 Task: Open Card Marketing Conference Review in Board Business Intelligence and Analytics to Workspace Business Loans and add a team member Softage.4@softage.net, a label Orange, a checklist Student Success, an attachment from Trello, a color Orange and finally, add a card description 'Conduct customer research for new marketing messaging and branding' and a comment 'Let us celebrate our progress and keep pushing forward as this task is an important milestone in our project.'. Add a start date 'Jan 08, 1900' with a due date 'Jan 15, 1900'
Action: Mouse moved to (104, 322)
Screenshot: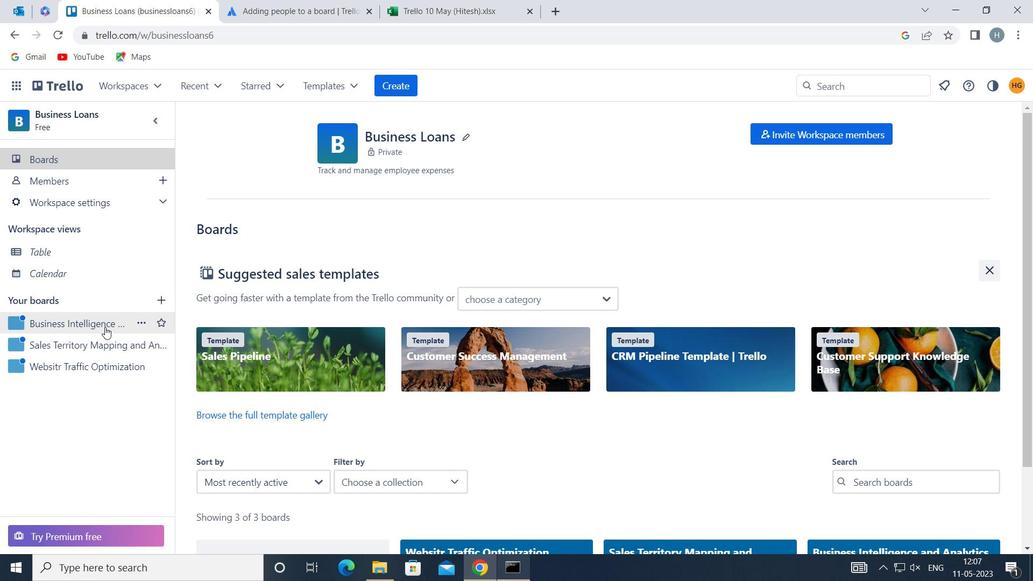 
Action: Mouse pressed left at (104, 322)
Screenshot: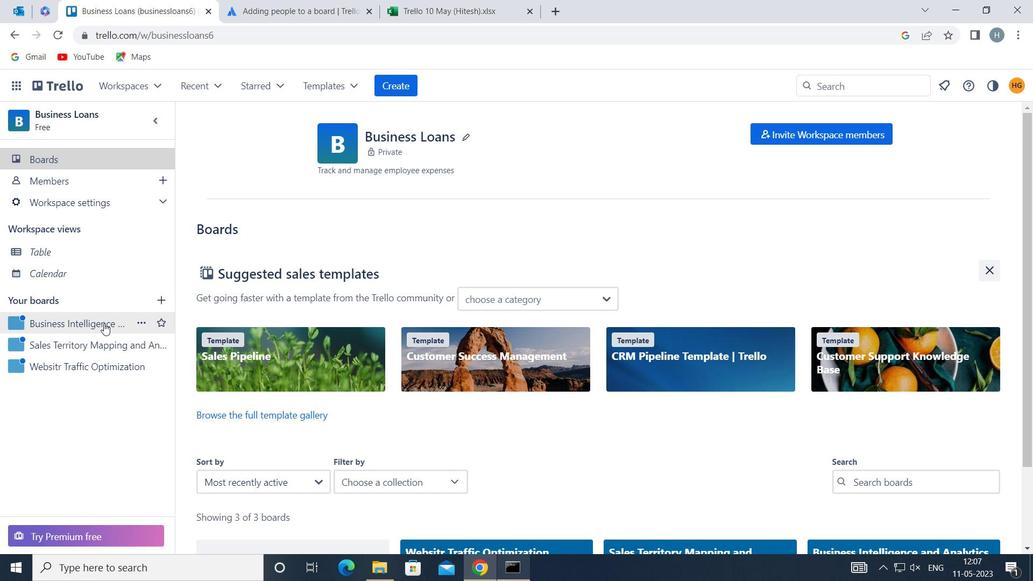 
Action: Mouse moved to (613, 192)
Screenshot: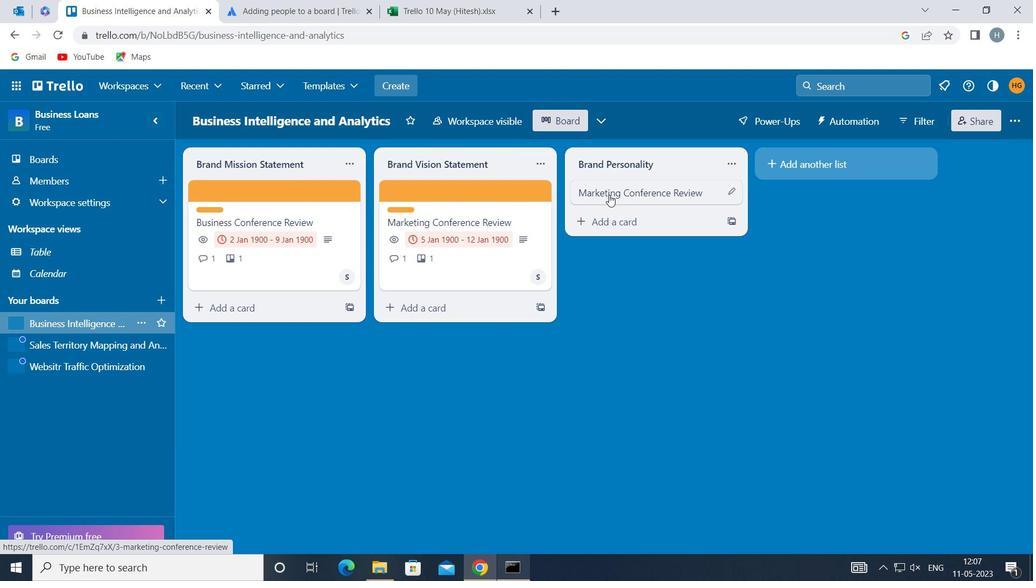 
Action: Mouse pressed left at (613, 192)
Screenshot: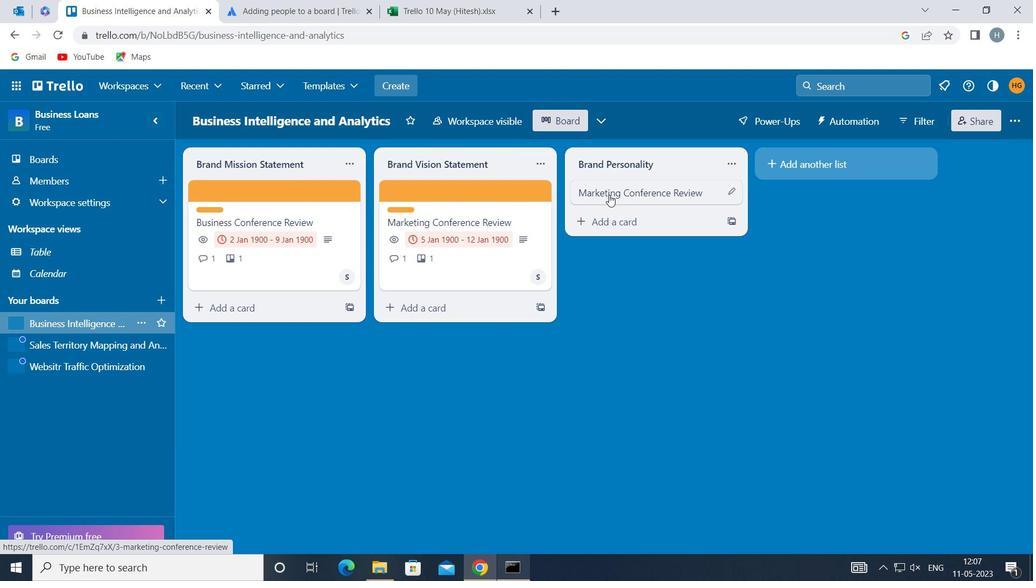 
Action: Mouse moved to (691, 236)
Screenshot: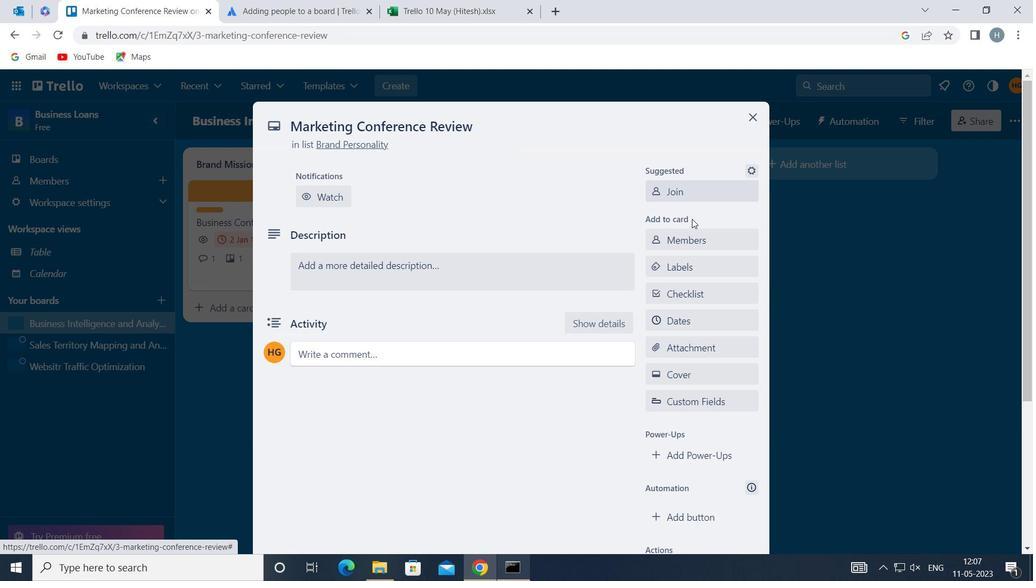 
Action: Mouse pressed left at (691, 236)
Screenshot: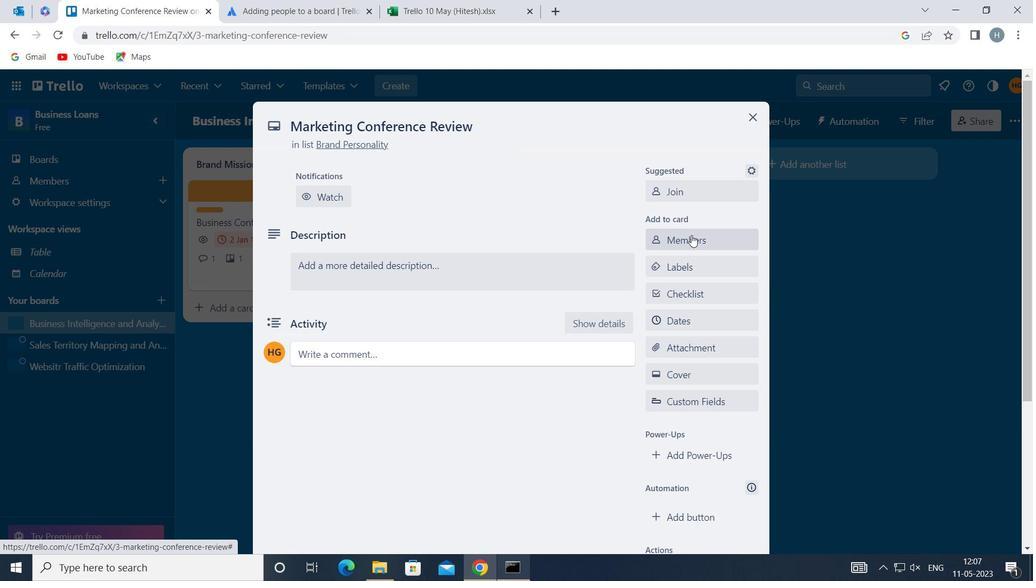 
Action: Key pressed softage
Screenshot: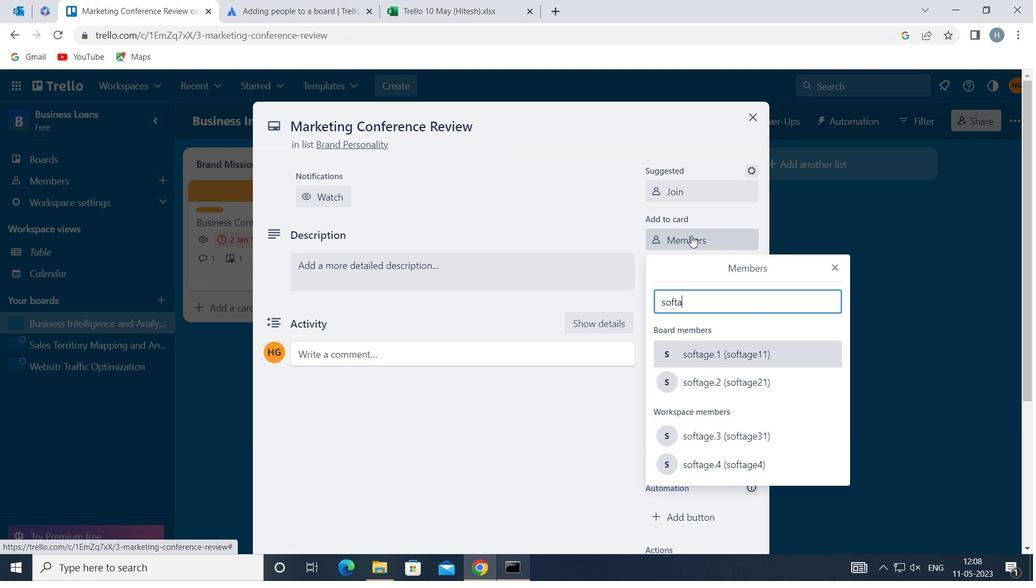 
Action: Mouse moved to (710, 460)
Screenshot: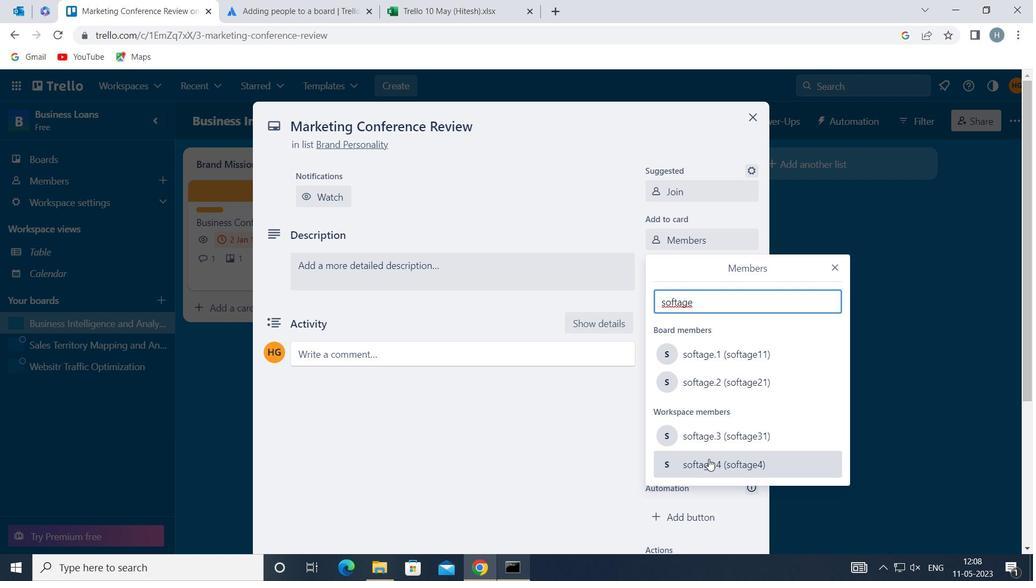
Action: Mouse pressed left at (710, 460)
Screenshot: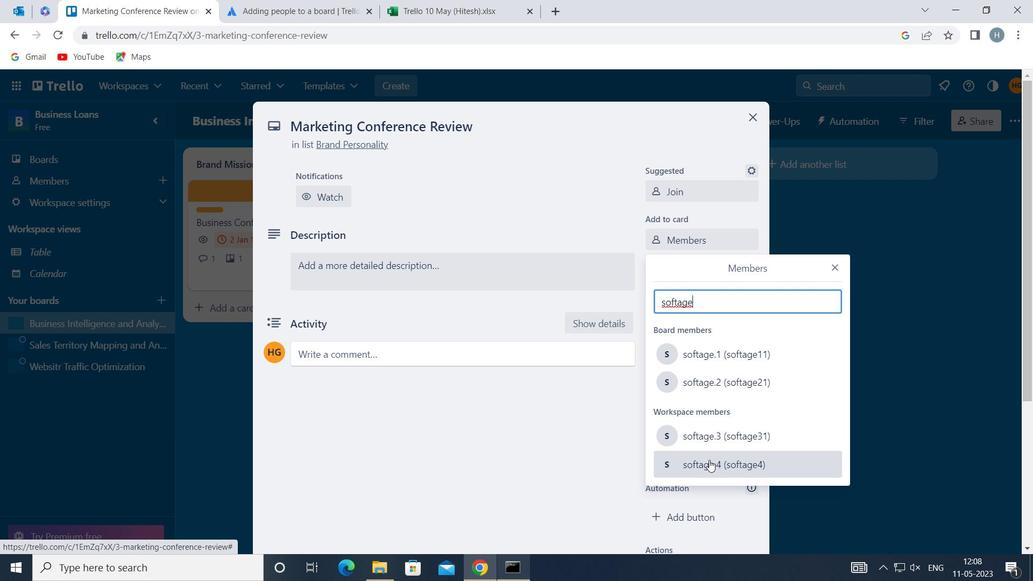 
Action: Mouse moved to (837, 264)
Screenshot: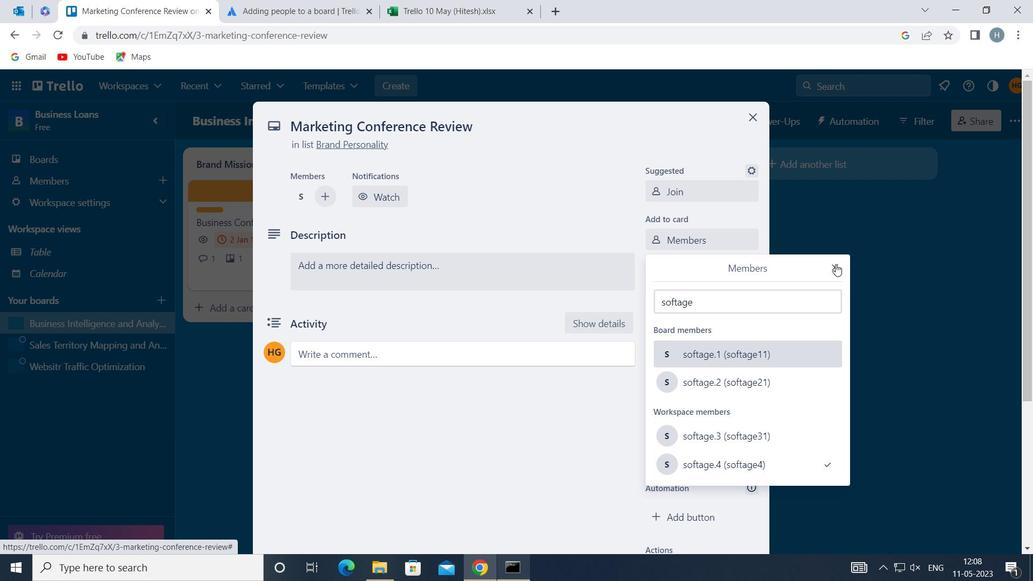 
Action: Mouse pressed left at (837, 264)
Screenshot: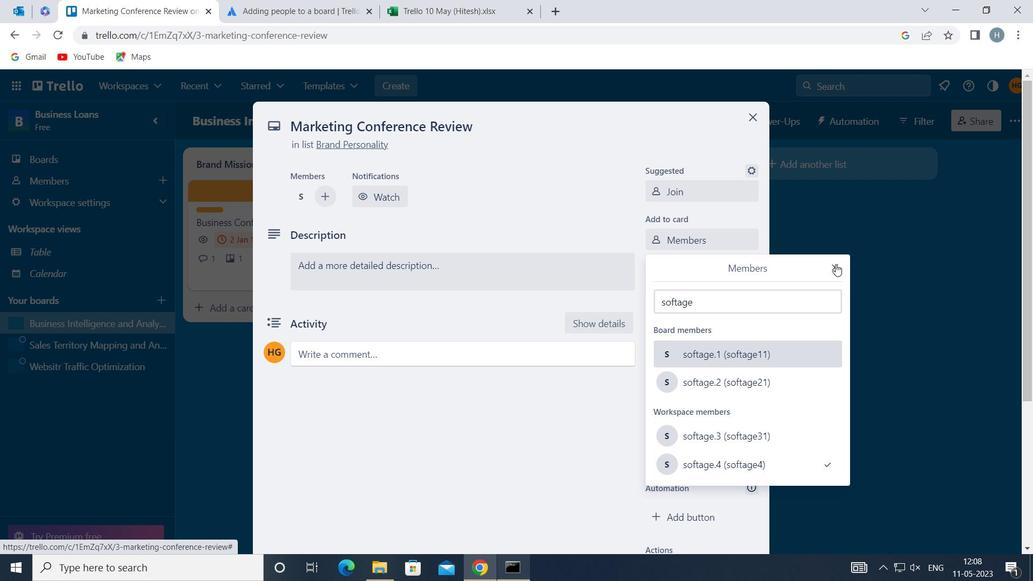 
Action: Mouse moved to (730, 264)
Screenshot: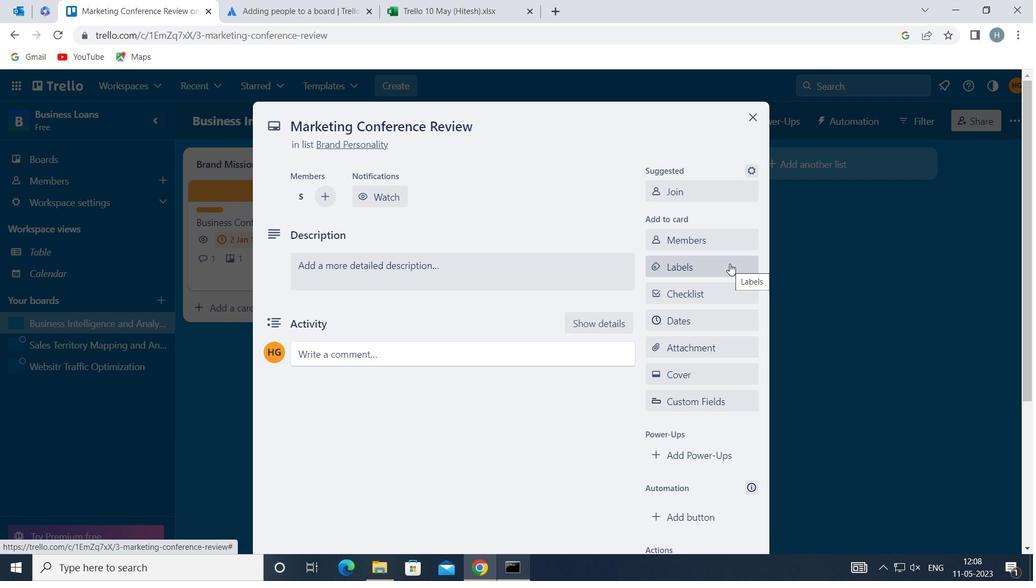 
Action: Mouse pressed left at (730, 264)
Screenshot: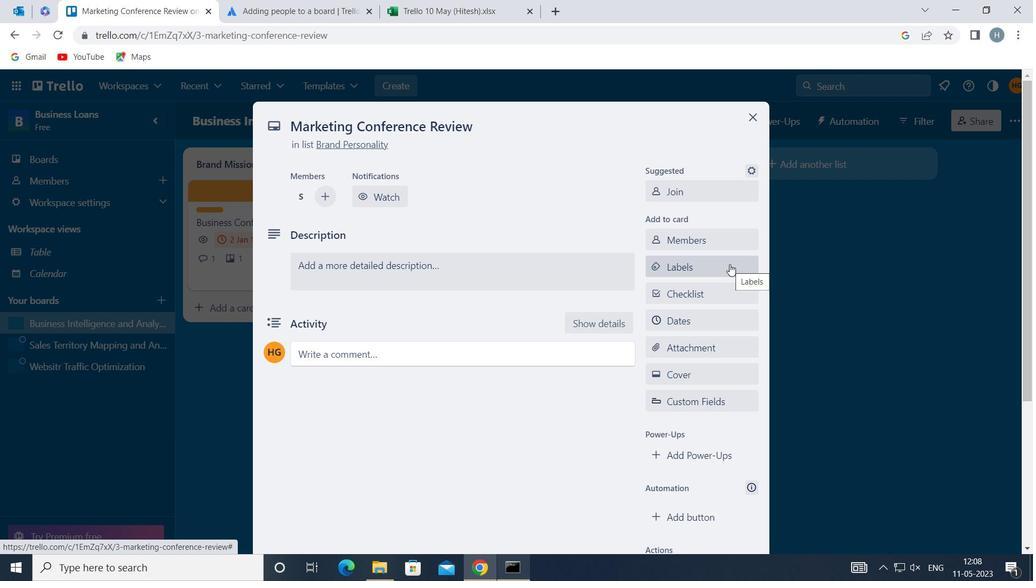 
Action: Mouse moved to (728, 249)
Screenshot: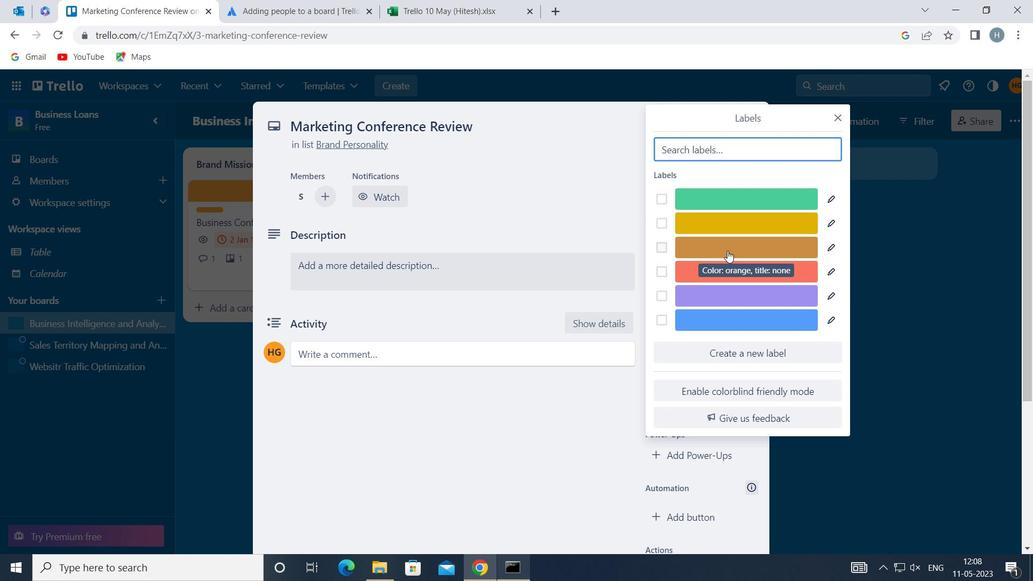
Action: Mouse pressed left at (728, 249)
Screenshot: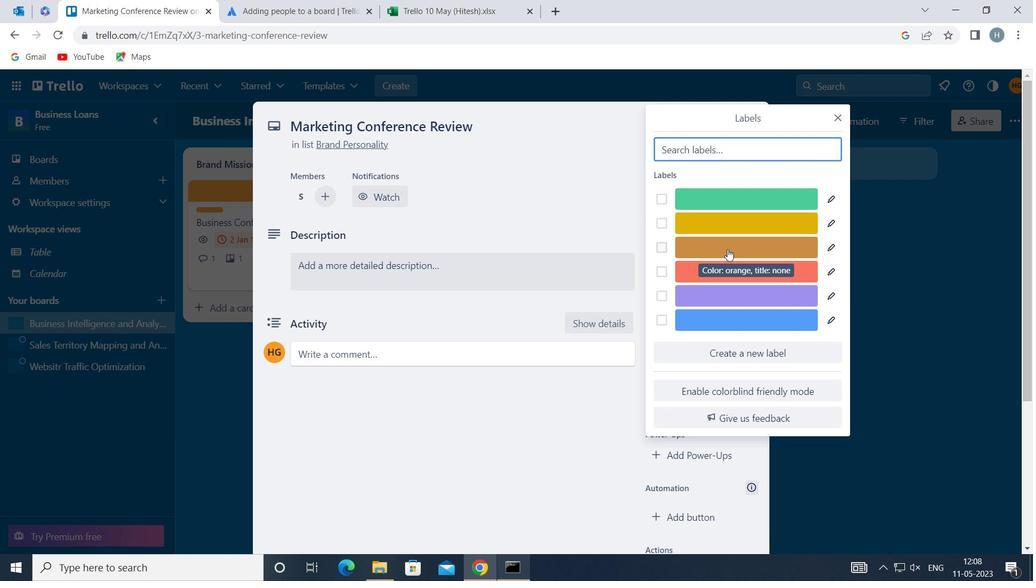 
Action: Mouse moved to (840, 117)
Screenshot: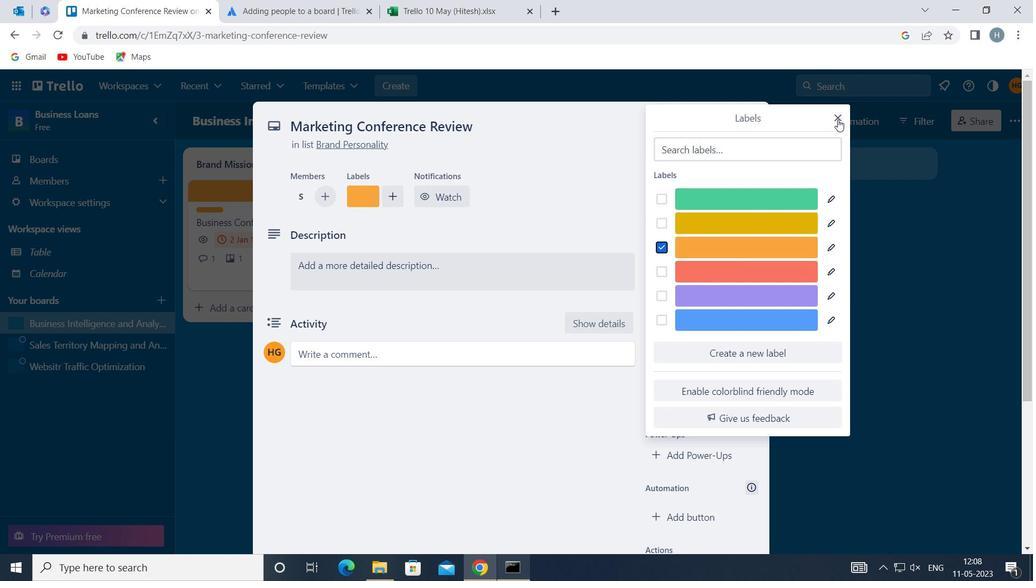 
Action: Mouse pressed left at (840, 117)
Screenshot: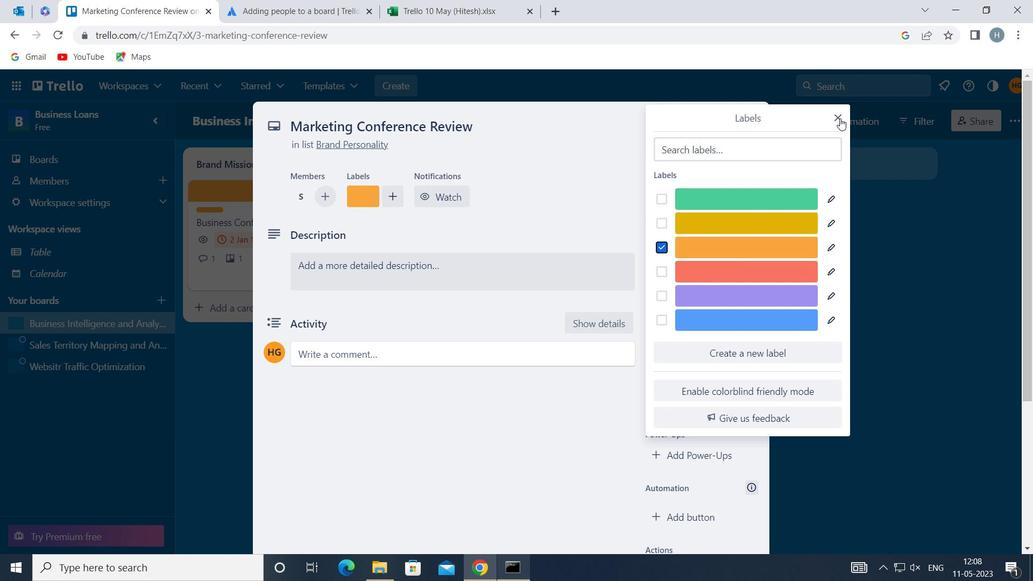 
Action: Mouse moved to (709, 293)
Screenshot: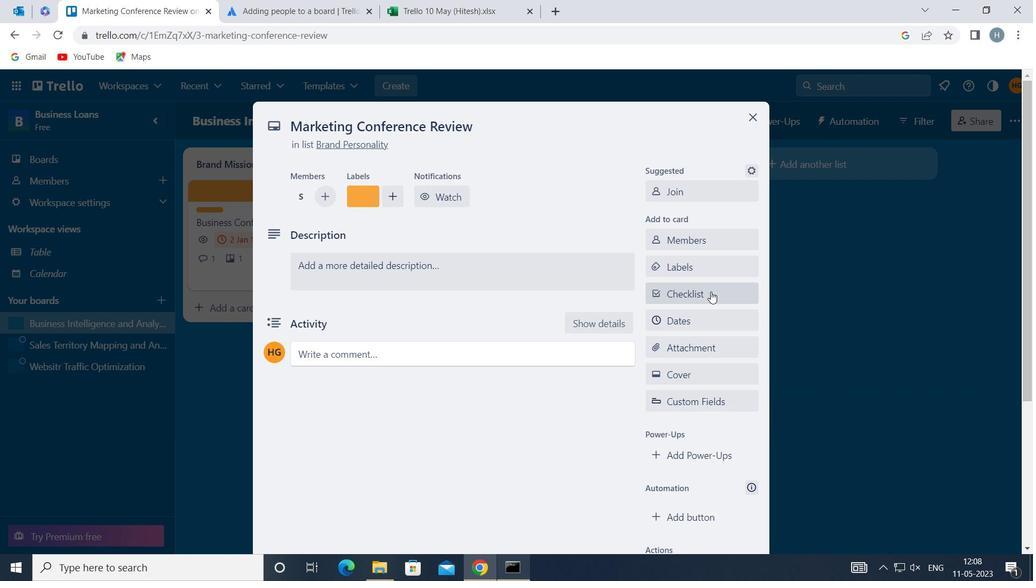 
Action: Mouse pressed left at (709, 293)
Screenshot: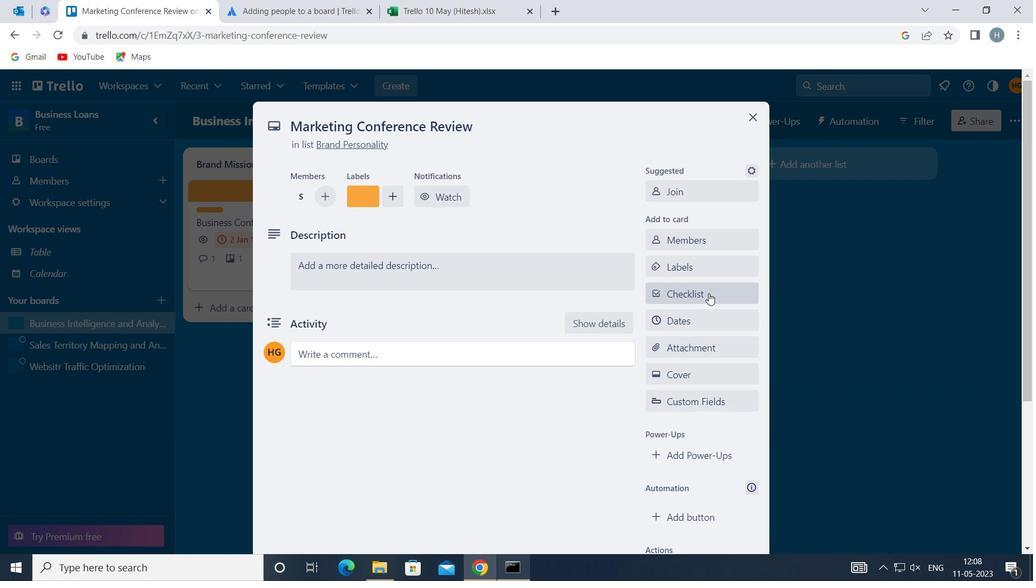 
Action: Key pressed <Key.shift>STU
Screenshot: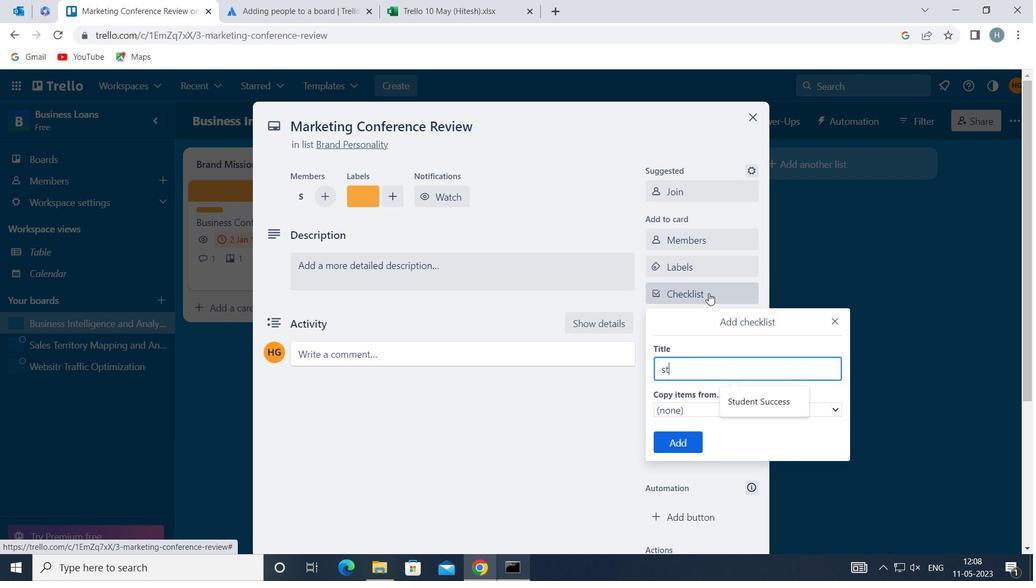 
Action: Mouse moved to (739, 407)
Screenshot: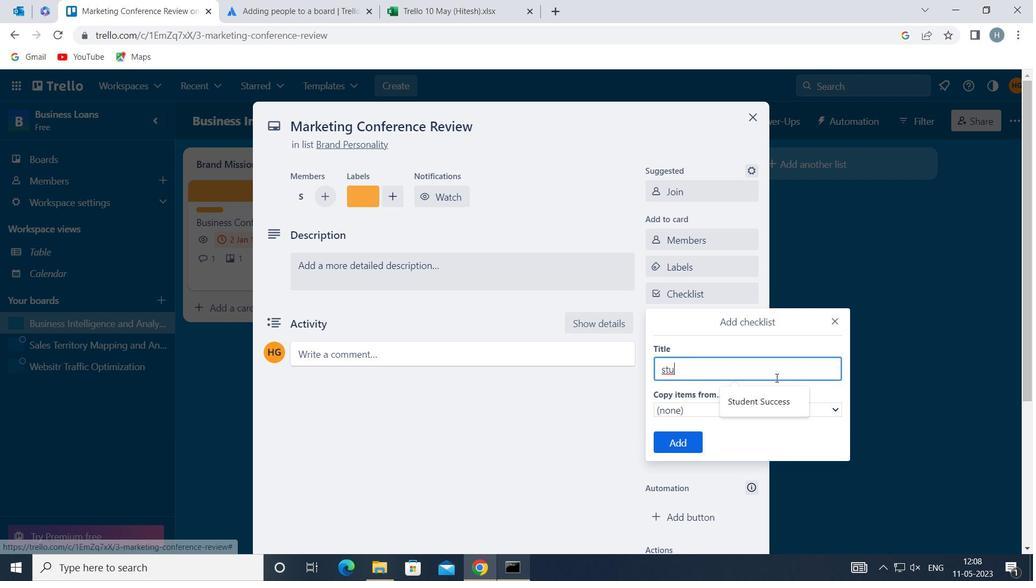 
Action: Mouse pressed left at (739, 407)
Screenshot: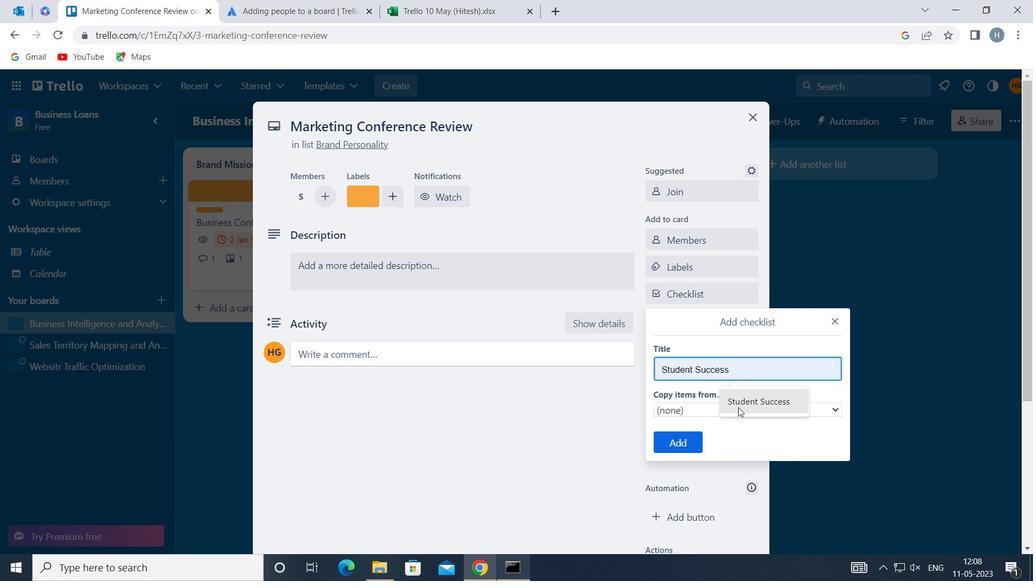 
Action: Mouse moved to (666, 442)
Screenshot: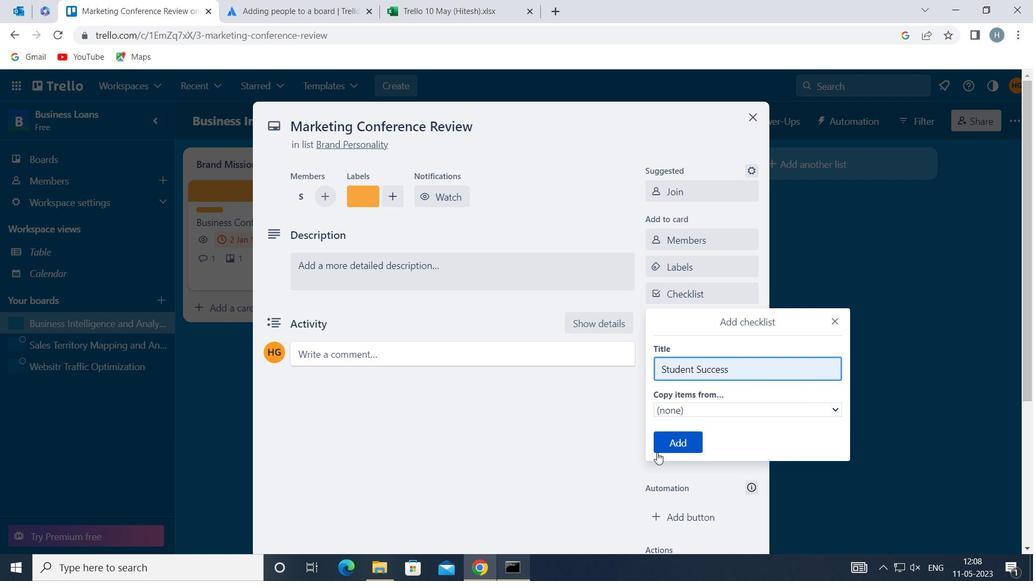 
Action: Mouse pressed left at (666, 442)
Screenshot: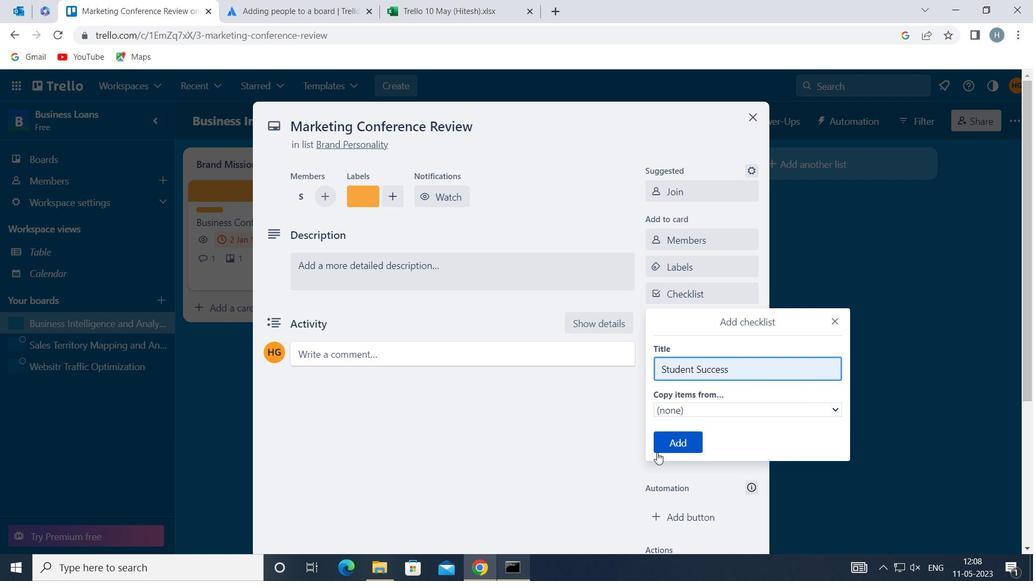 
Action: Mouse moved to (711, 343)
Screenshot: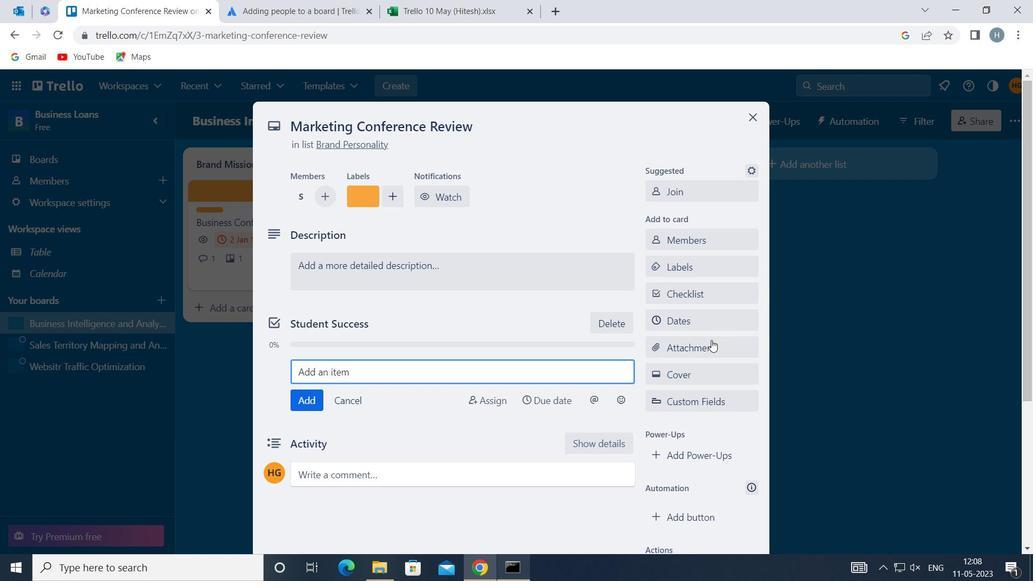 
Action: Mouse pressed left at (711, 343)
Screenshot: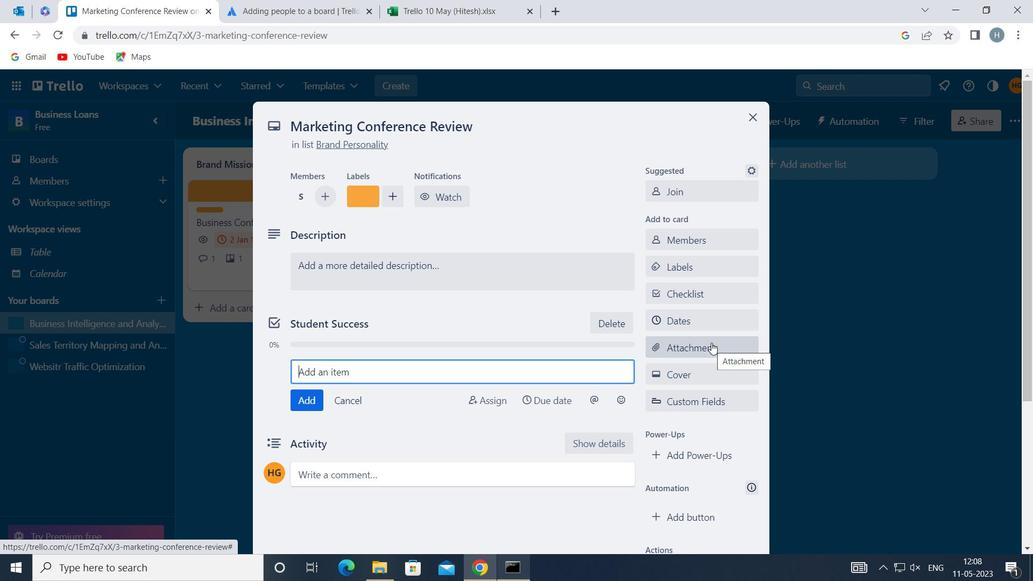 
Action: Mouse moved to (703, 165)
Screenshot: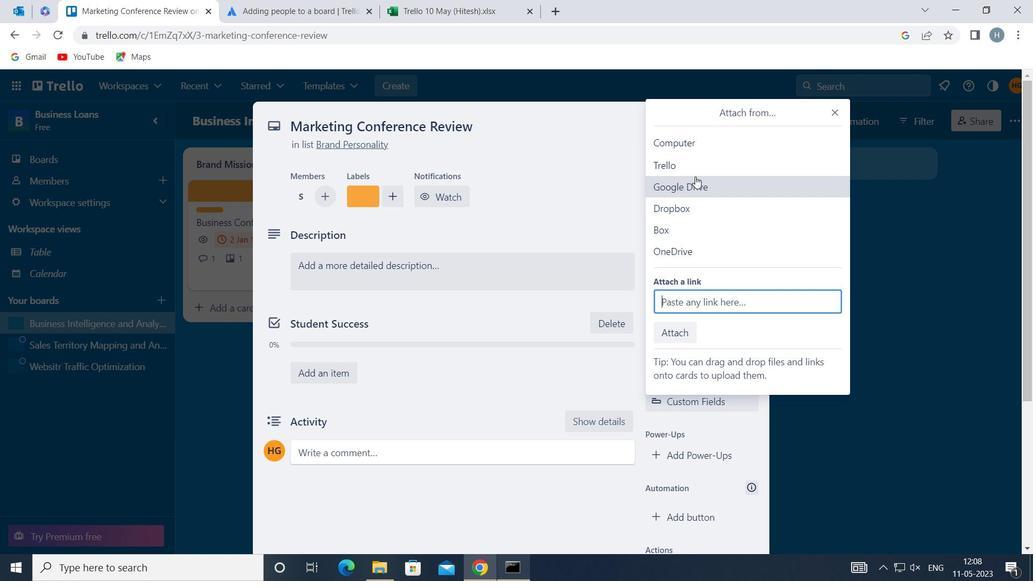 
Action: Mouse pressed left at (703, 165)
Screenshot: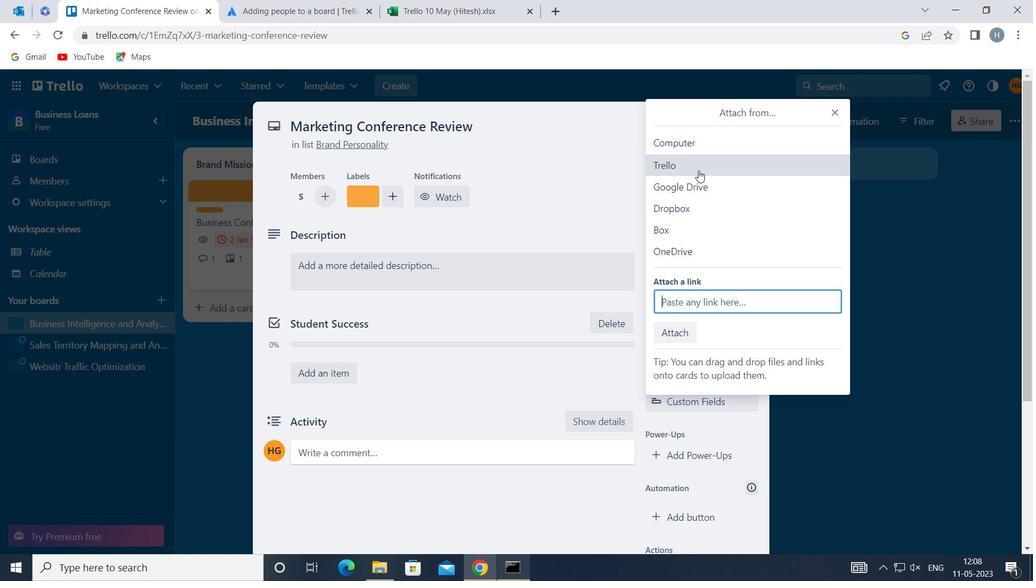 
Action: Mouse moved to (717, 240)
Screenshot: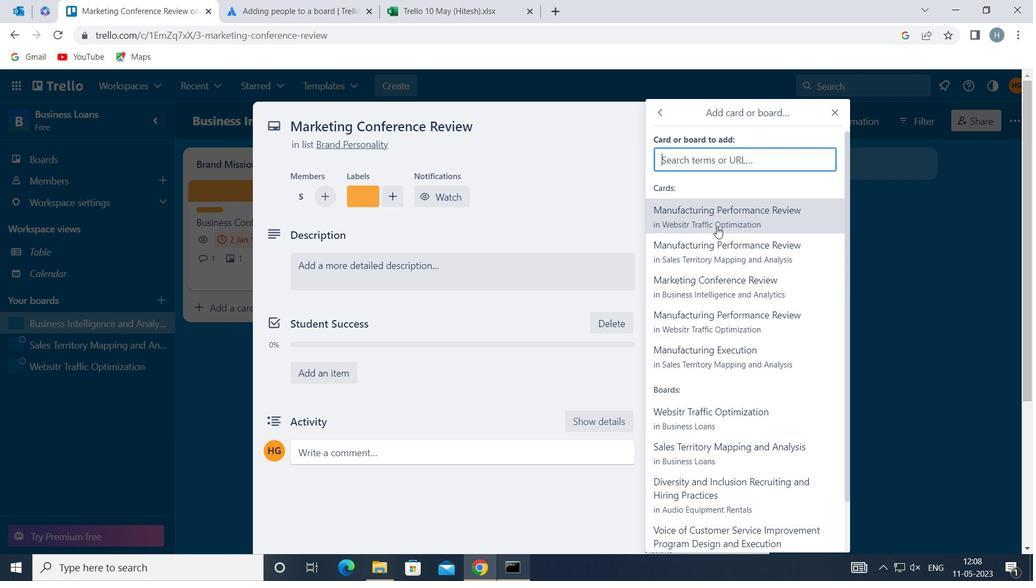
Action: Mouse pressed left at (717, 240)
Screenshot: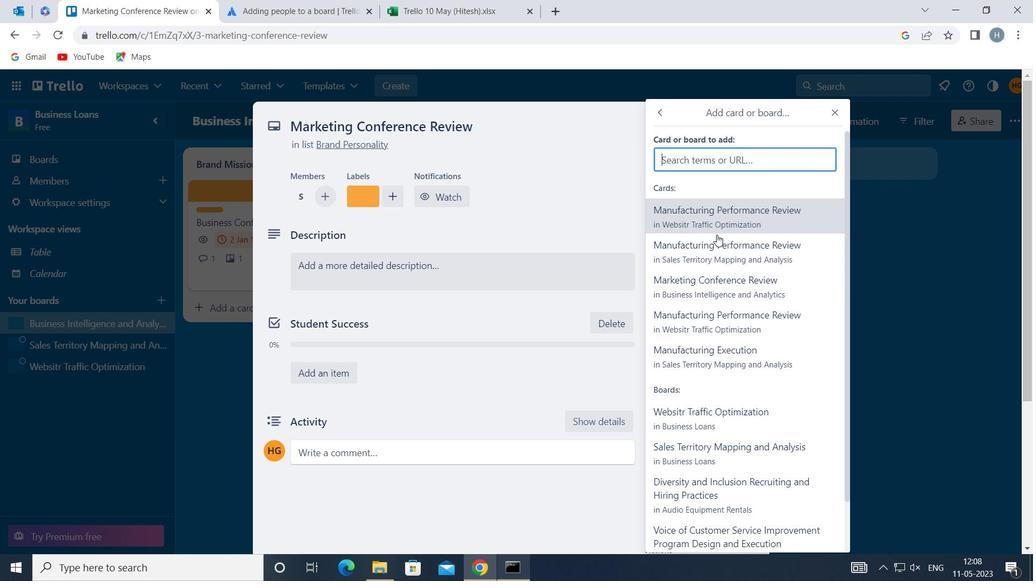 
Action: Mouse moved to (706, 368)
Screenshot: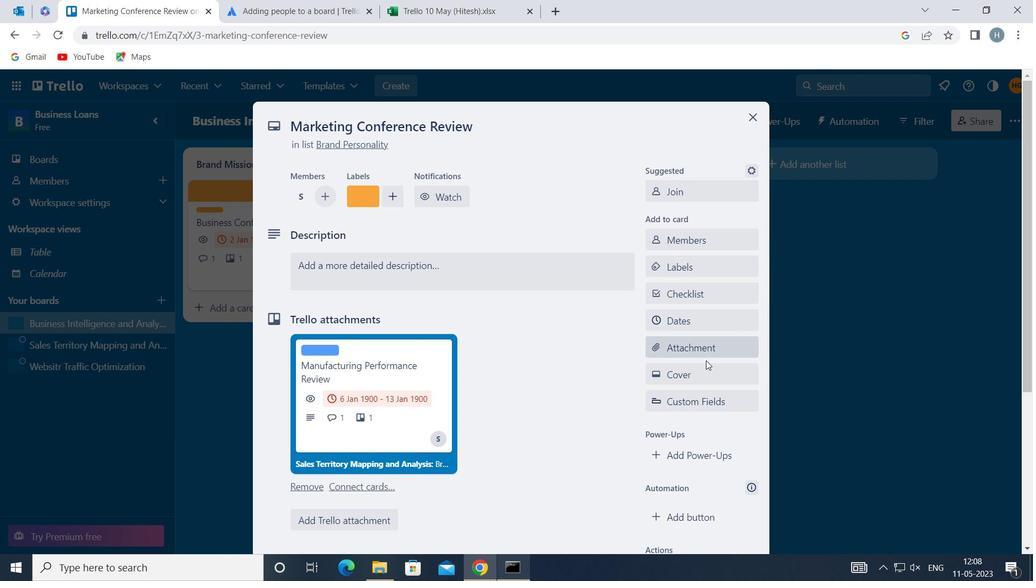 
Action: Mouse pressed left at (706, 368)
Screenshot: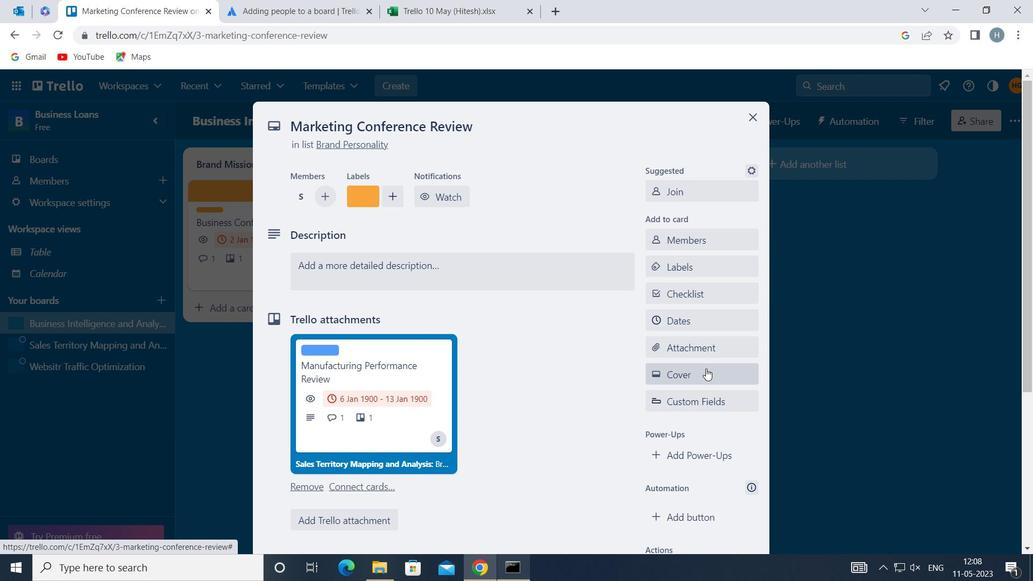 
Action: Mouse moved to (742, 278)
Screenshot: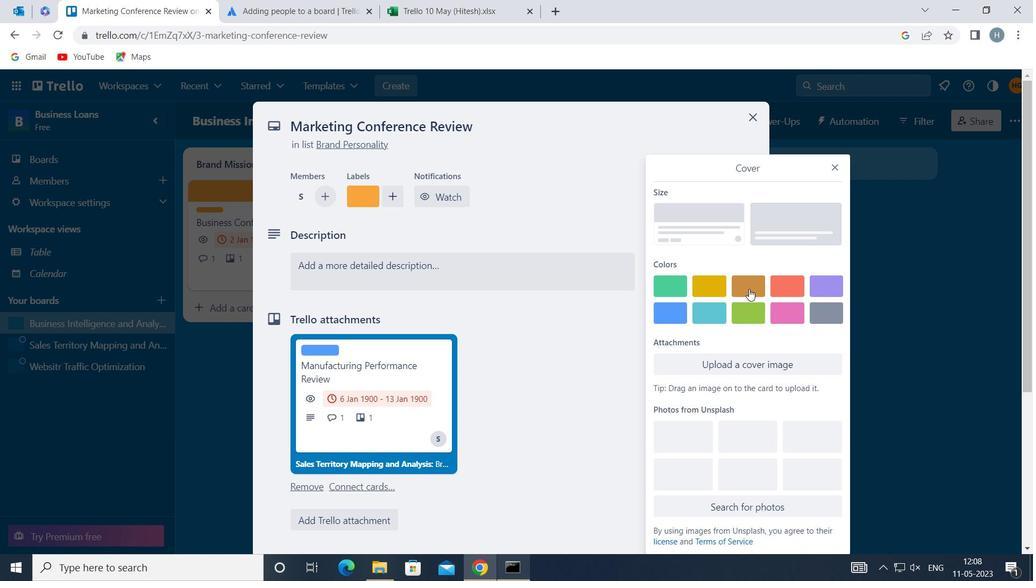 
Action: Mouse pressed left at (742, 278)
Screenshot: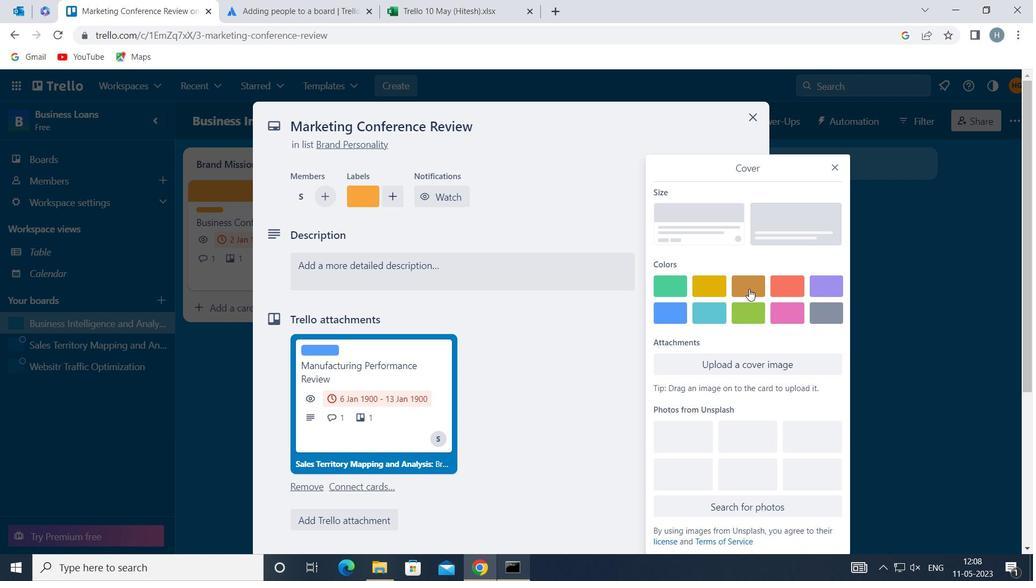 
Action: Mouse moved to (836, 142)
Screenshot: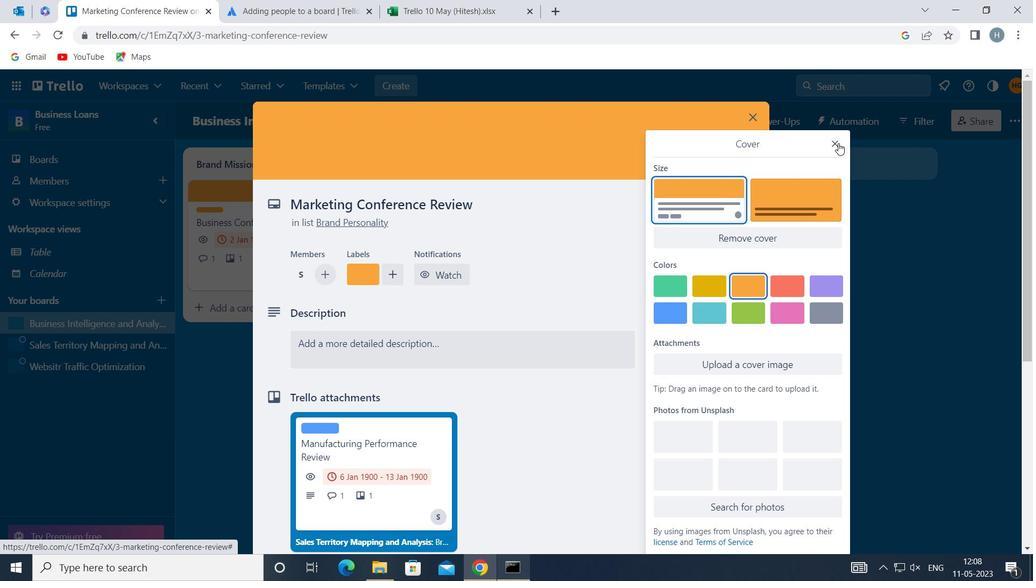 
Action: Mouse pressed left at (836, 142)
Screenshot: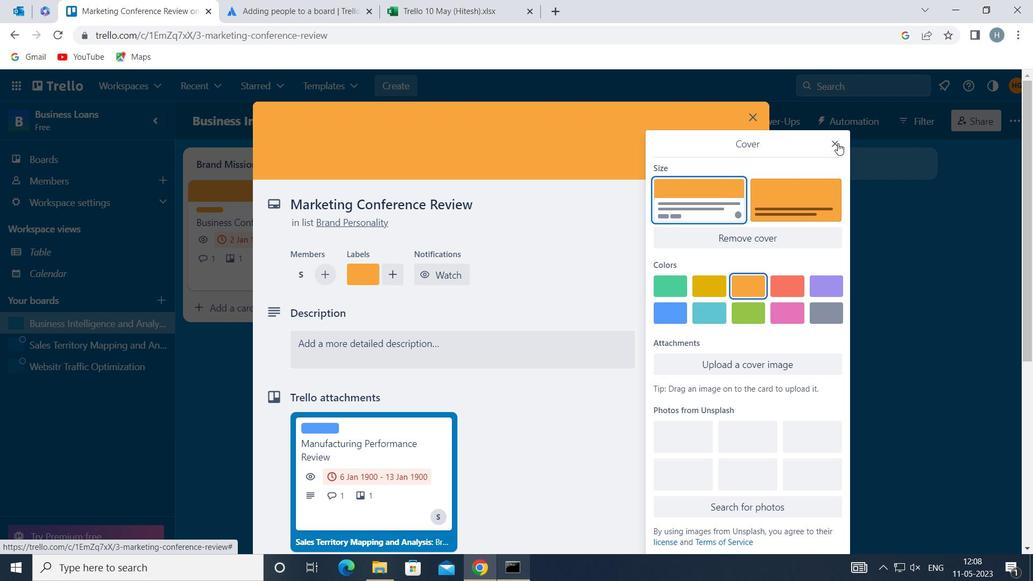 
Action: Mouse moved to (485, 351)
Screenshot: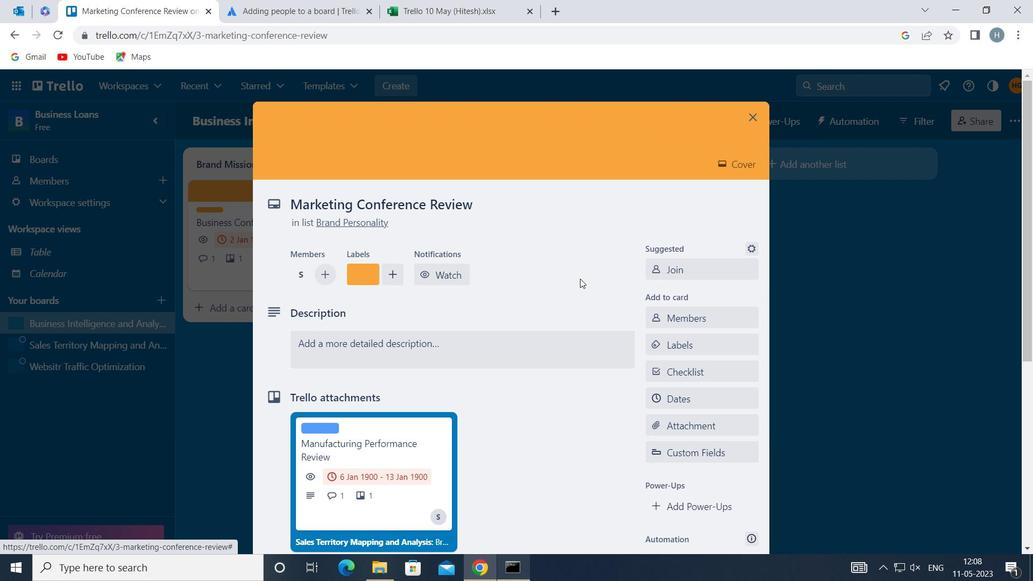 
Action: Mouse pressed left at (485, 351)
Screenshot: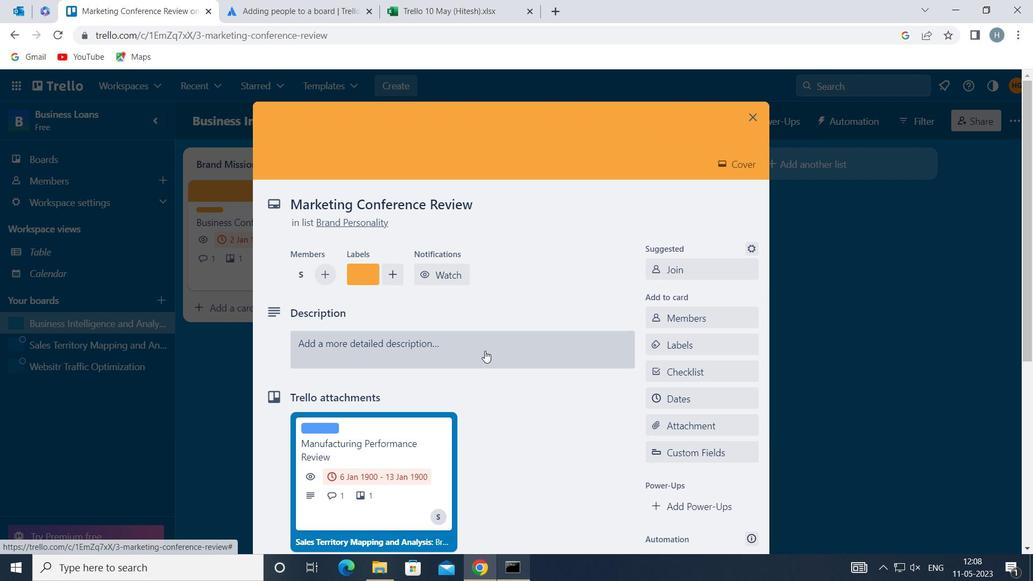 
Action: Mouse moved to (454, 389)
Screenshot: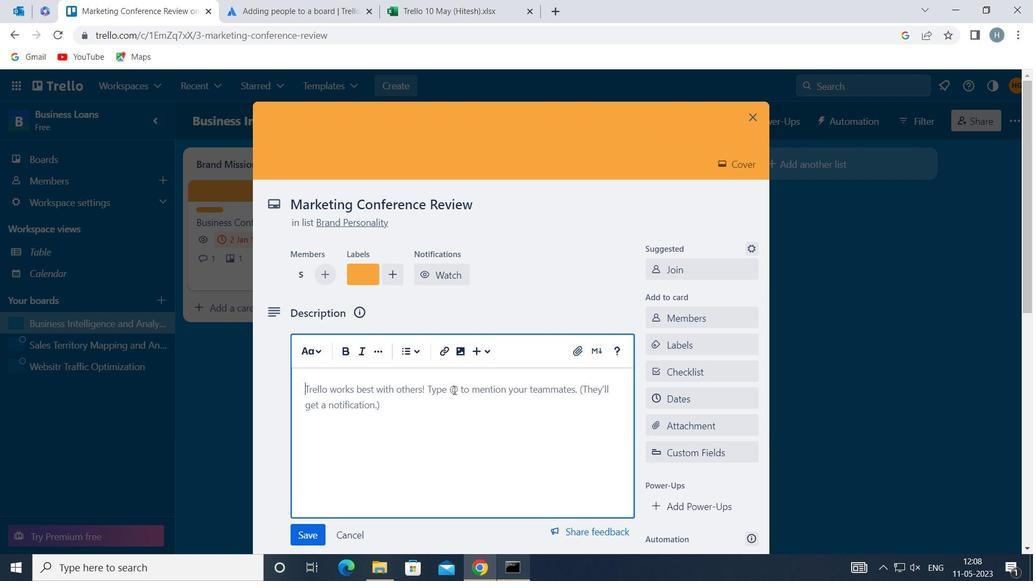
Action: Mouse pressed left at (454, 389)
Screenshot: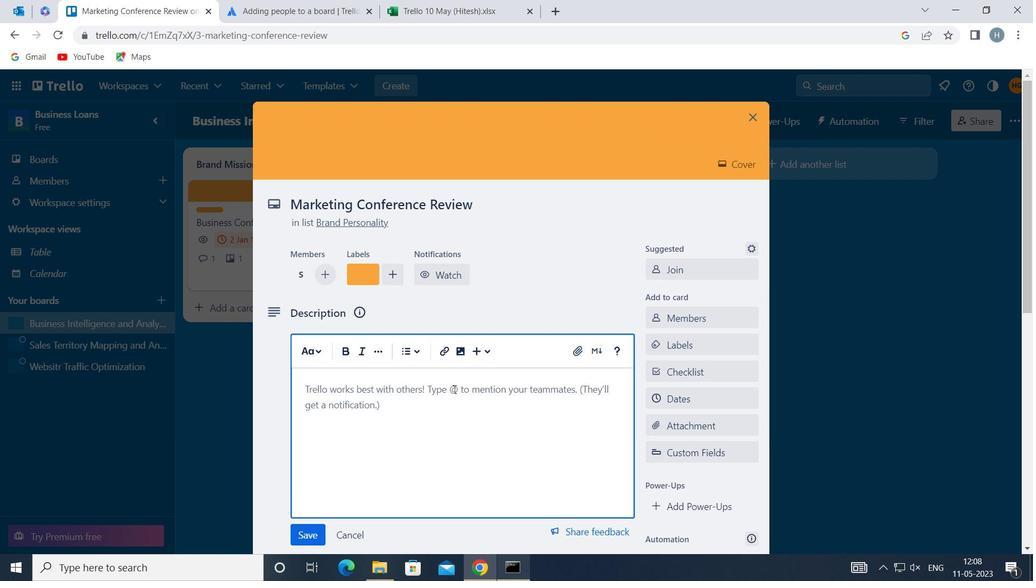 
Action: Mouse moved to (454, 389)
Screenshot: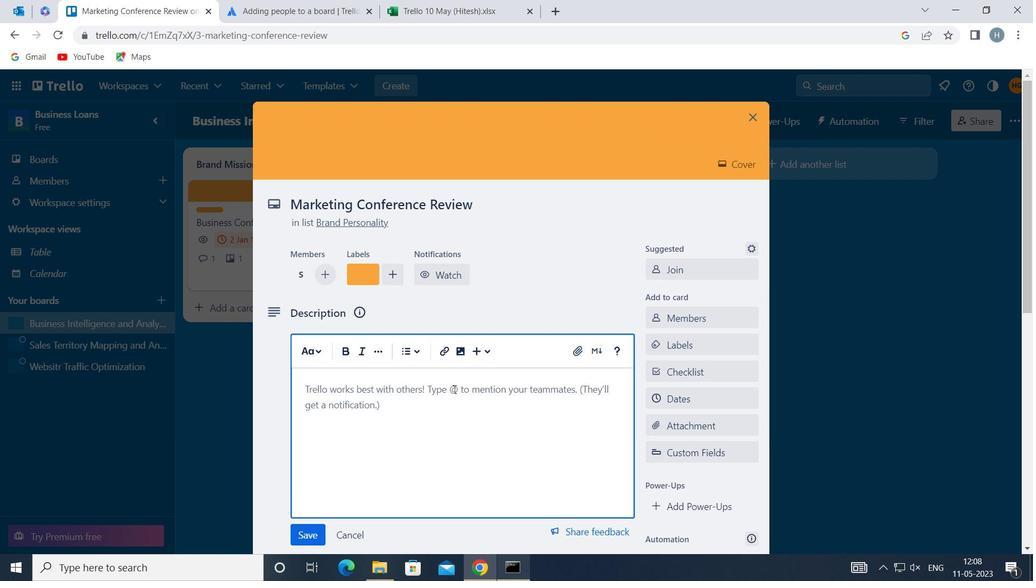 
Action: Key pressed <Key.shift>CONDUCT<Key.space>CUSTOMER<Key.space>RESEARCH<Key.space>FOR<Key.space>NEW<Key.space>MARKETING<Key.space>MESSAGING<Key.space>AND<Key.space>BRANDING<Key.space>
Screenshot: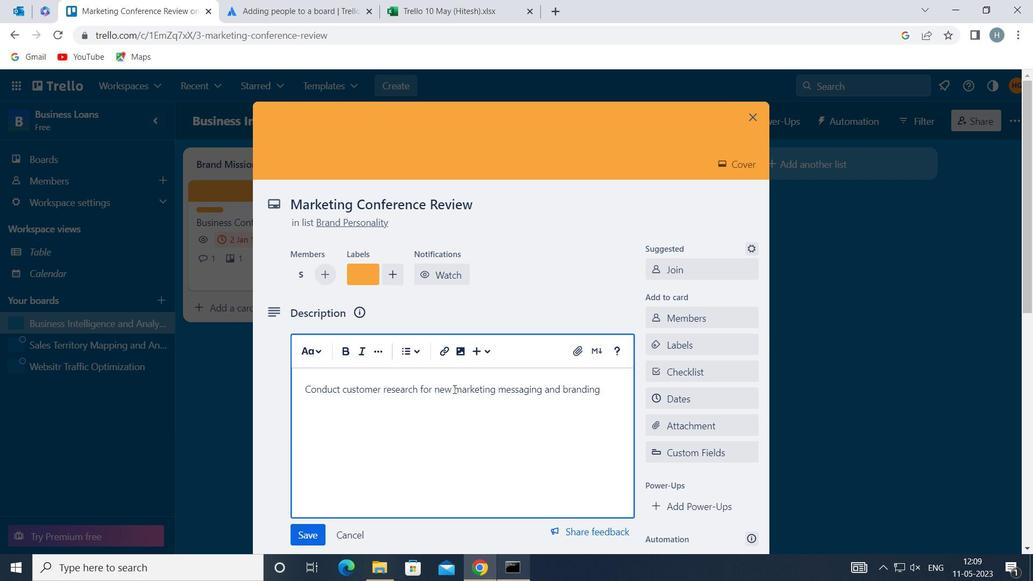 
Action: Mouse moved to (299, 526)
Screenshot: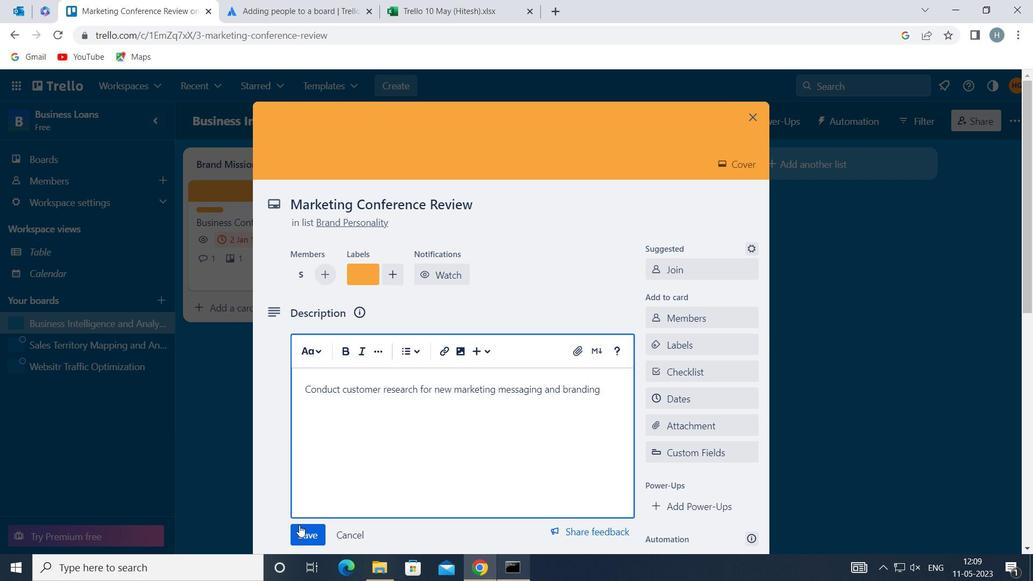
Action: Mouse pressed left at (299, 526)
Screenshot: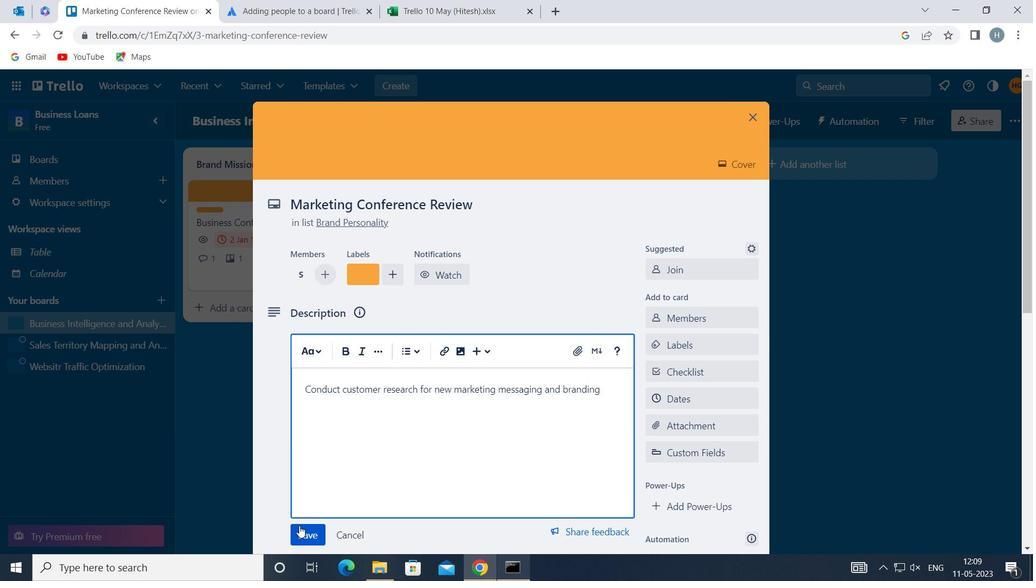 
Action: Mouse moved to (341, 462)
Screenshot: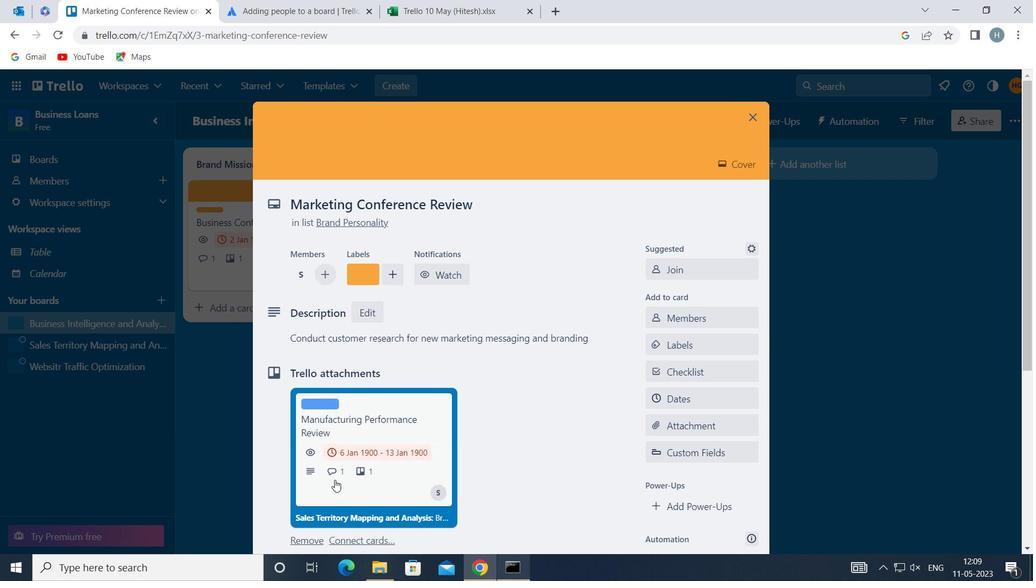 
Action: Mouse scrolled (341, 462) with delta (0, 0)
Screenshot: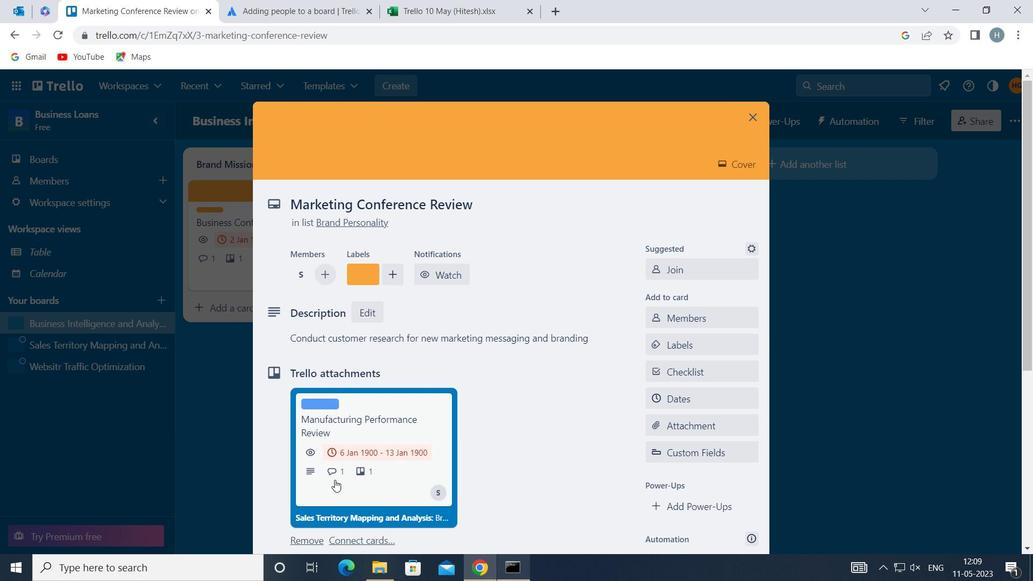 
Action: Mouse scrolled (341, 462) with delta (0, 0)
Screenshot: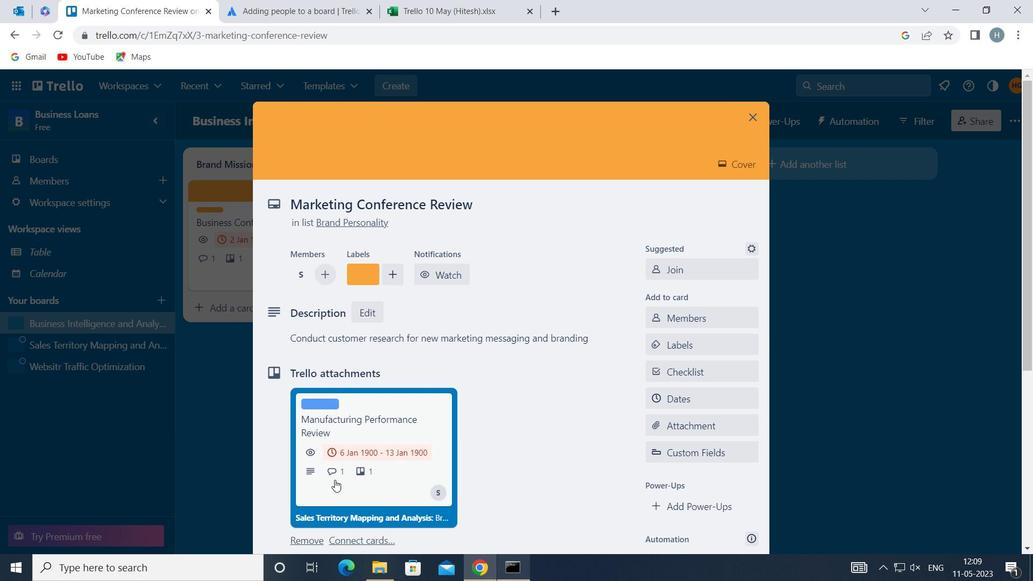 
Action: Mouse moved to (343, 462)
Screenshot: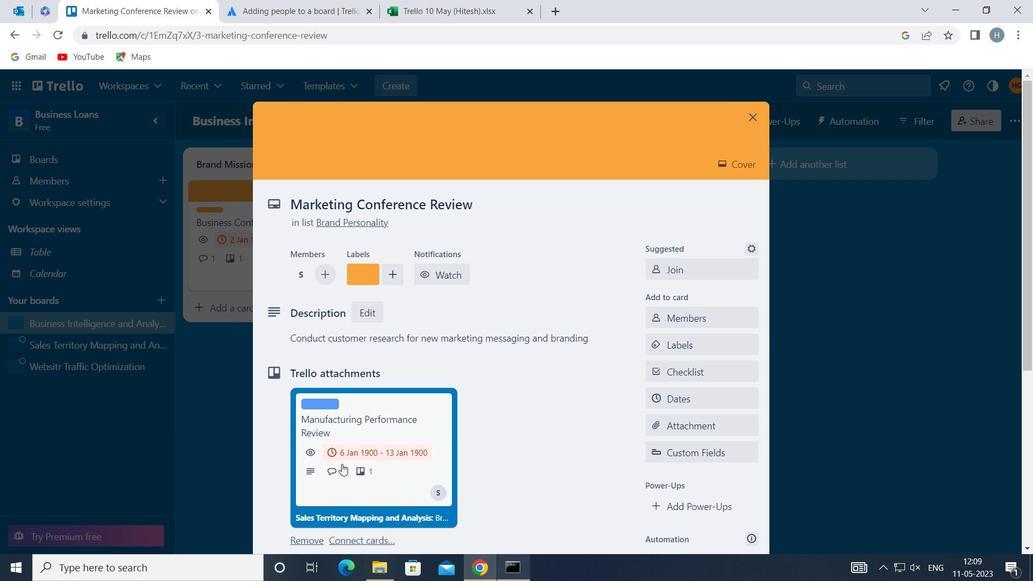 
Action: Mouse scrolled (343, 461) with delta (0, 0)
Screenshot: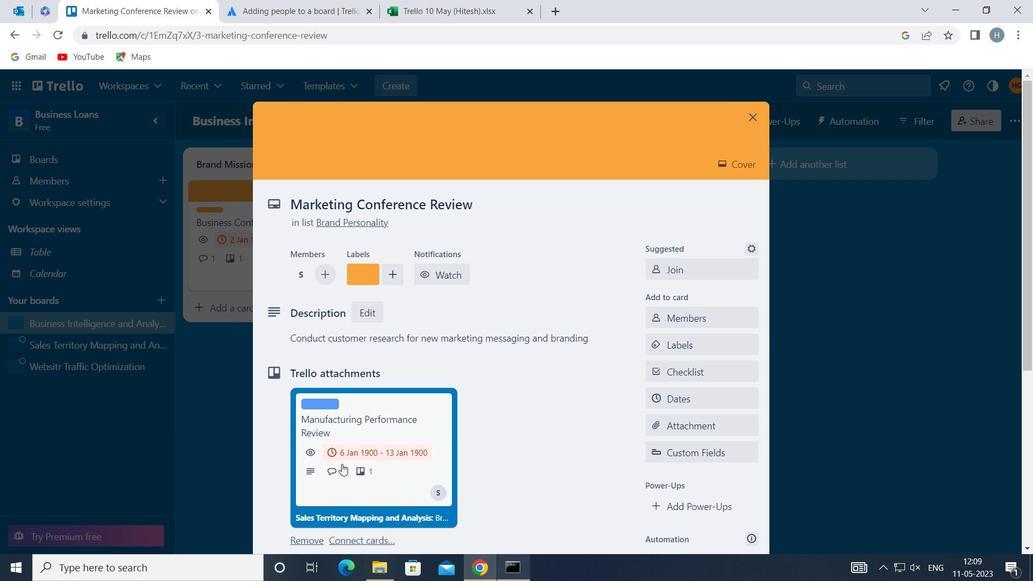 
Action: Mouse moved to (380, 426)
Screenshot: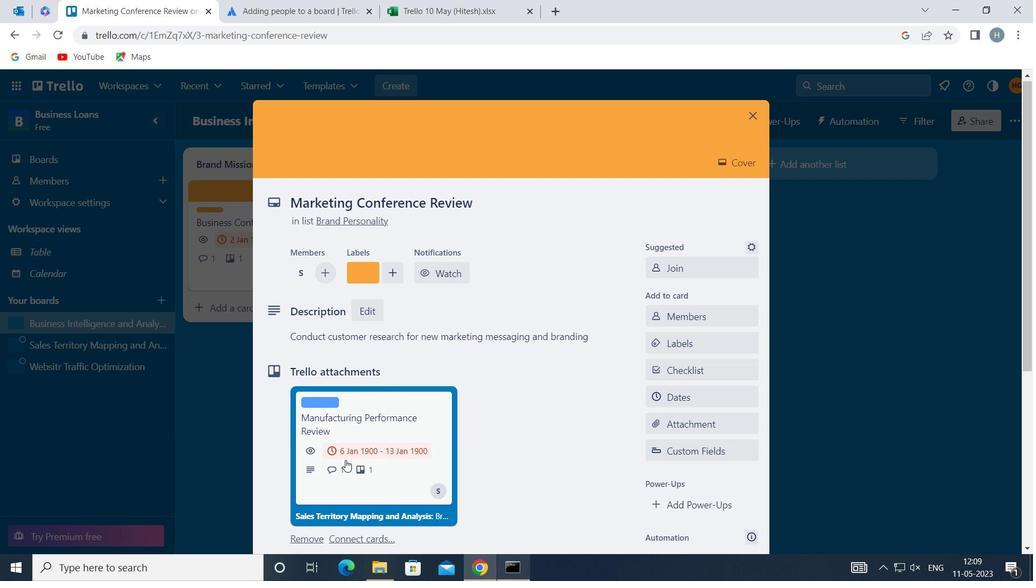 
Action: Mouse scrolled (380, 425) with delta (0, 0)
Screenshot: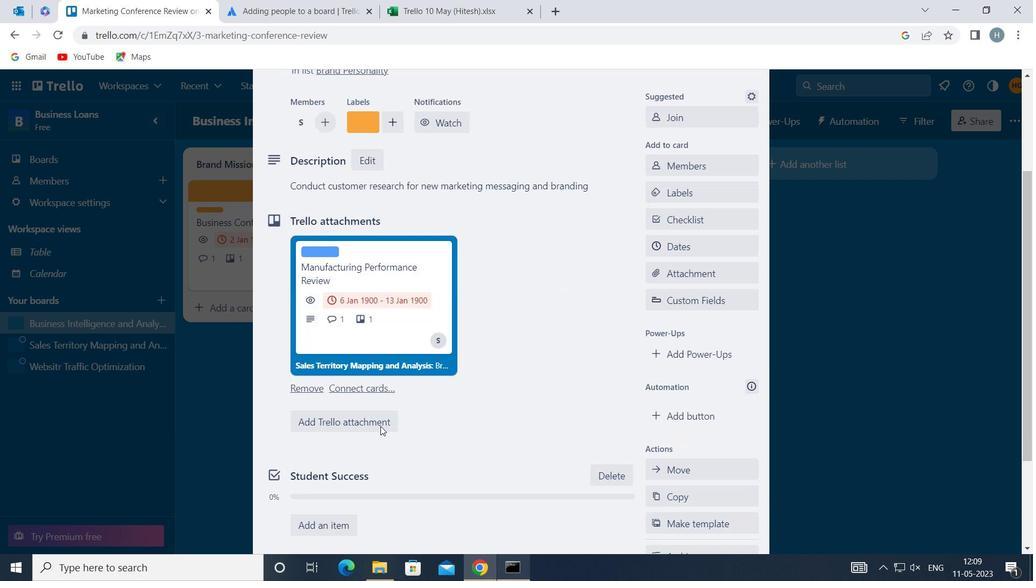 
Action: Mouse scrolled (380, 425) with delta (0, 0)
Screenshot: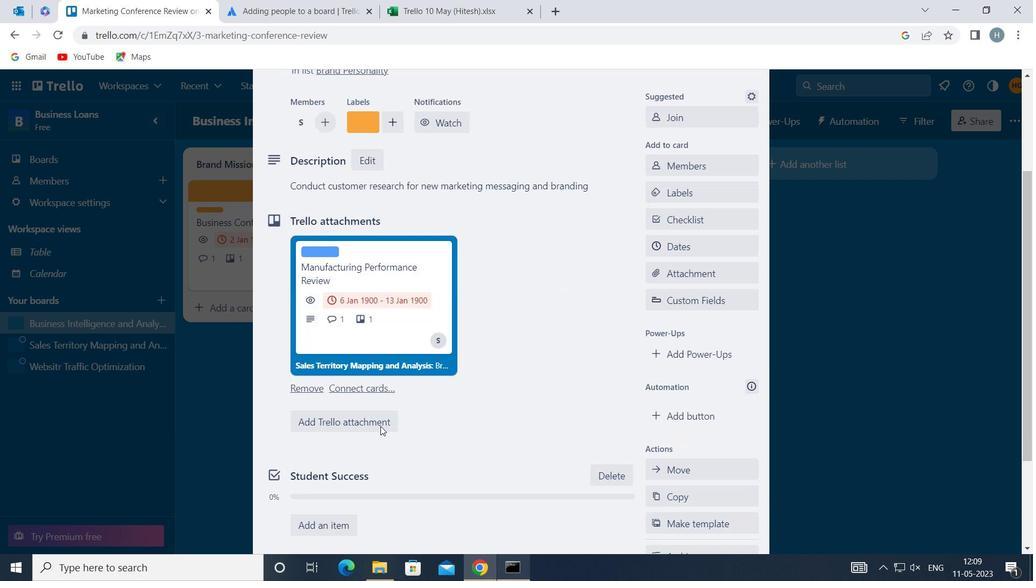 
Action: Mouse scrolled (380, 425) with delta (0, 0)
Screenshot: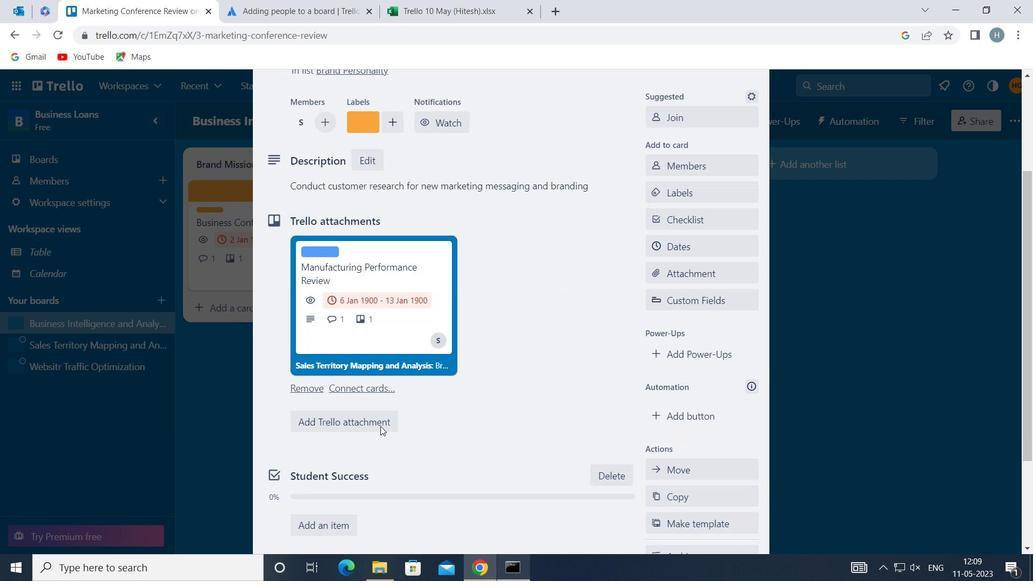
Action: Mouse scrolled (380, 425) with delta (0, 0)
Screenshot: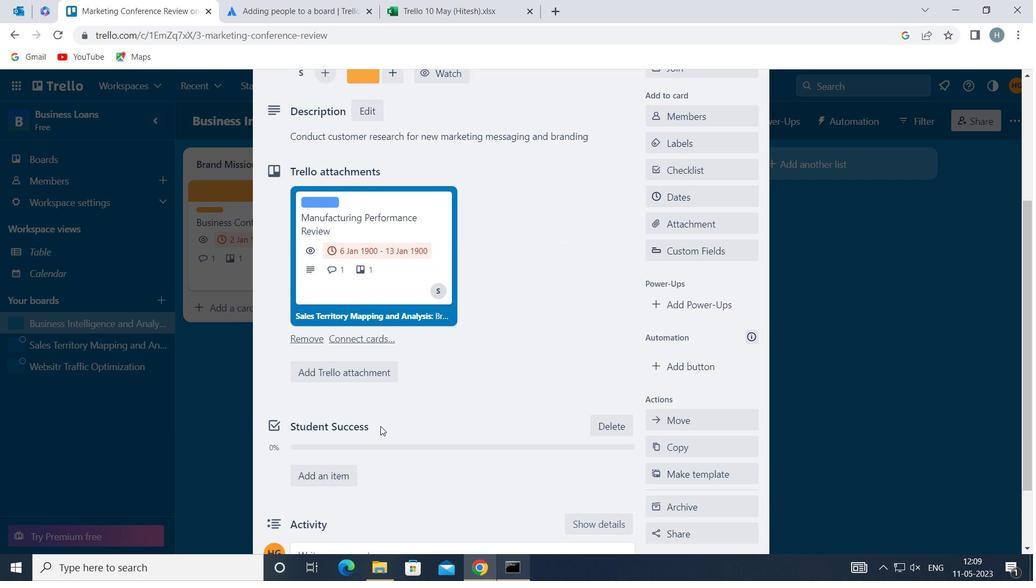 
Action: Mouse moved to (394, 465)
Screenshot: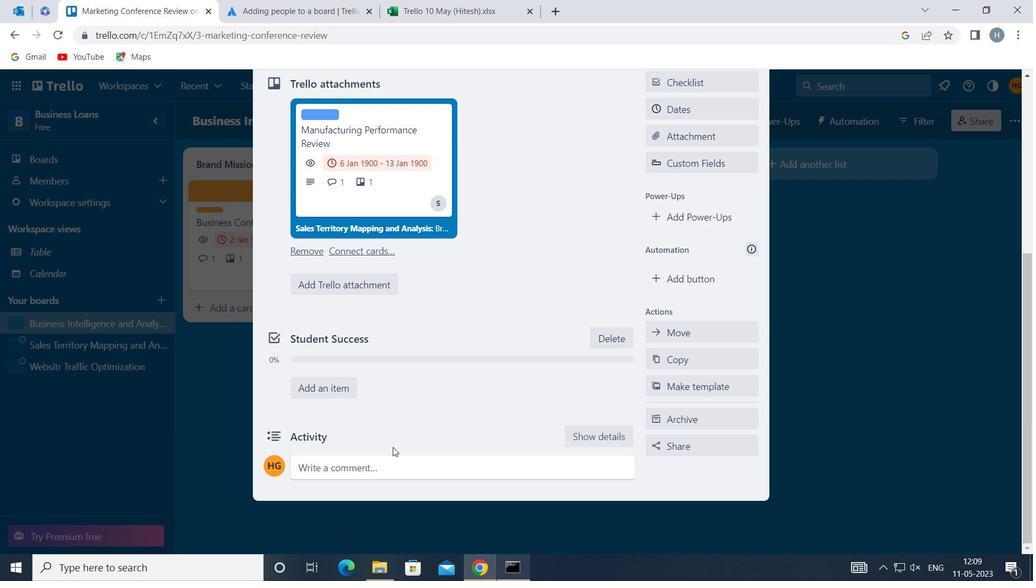 
Action: Mouse pressed left at (394, 465)
Screenshot: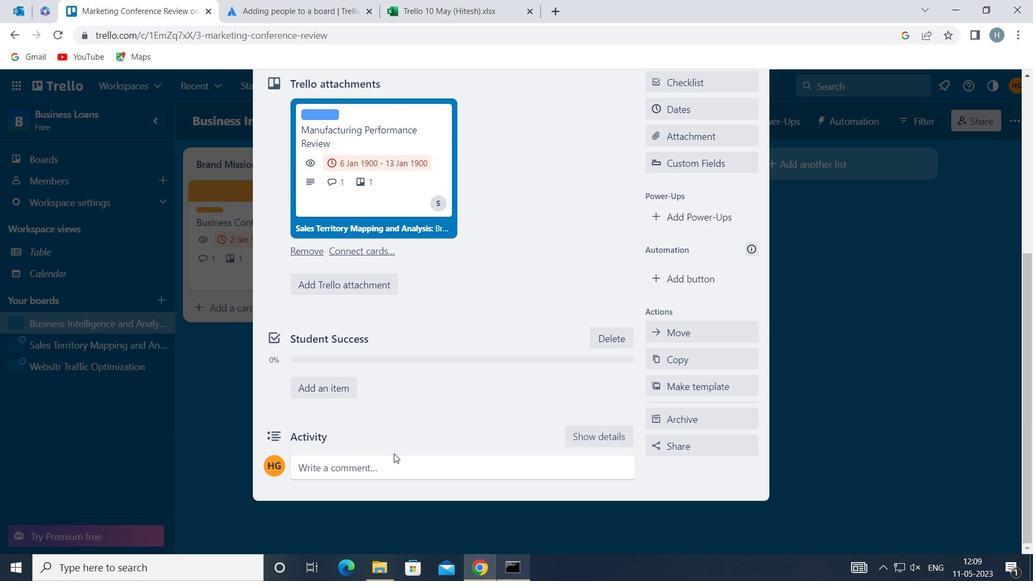 
Action: Mouse moved to (352, 504)
Screenshot: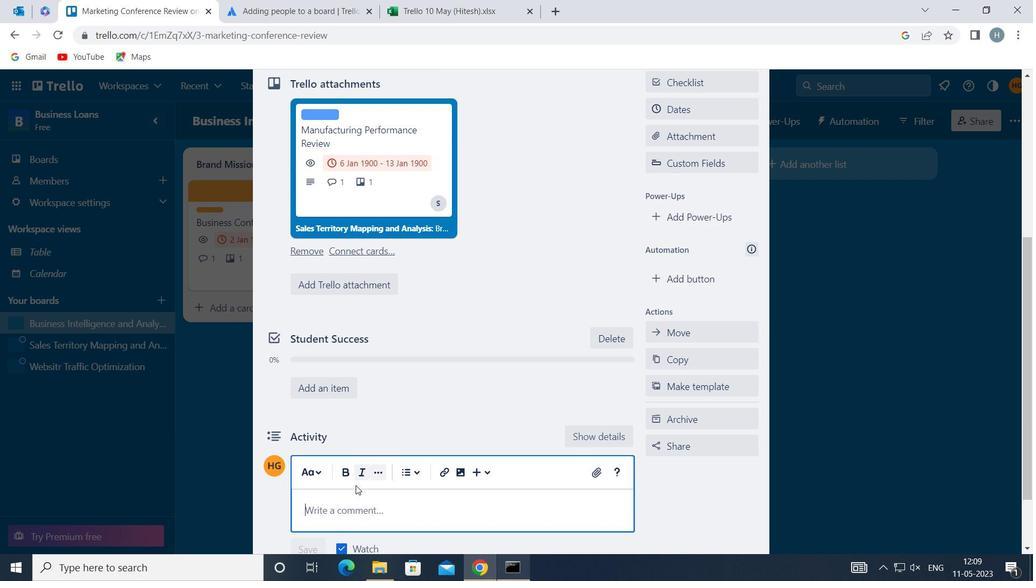 
Action: Mouse pressed left at (352, 504)
Screenshot: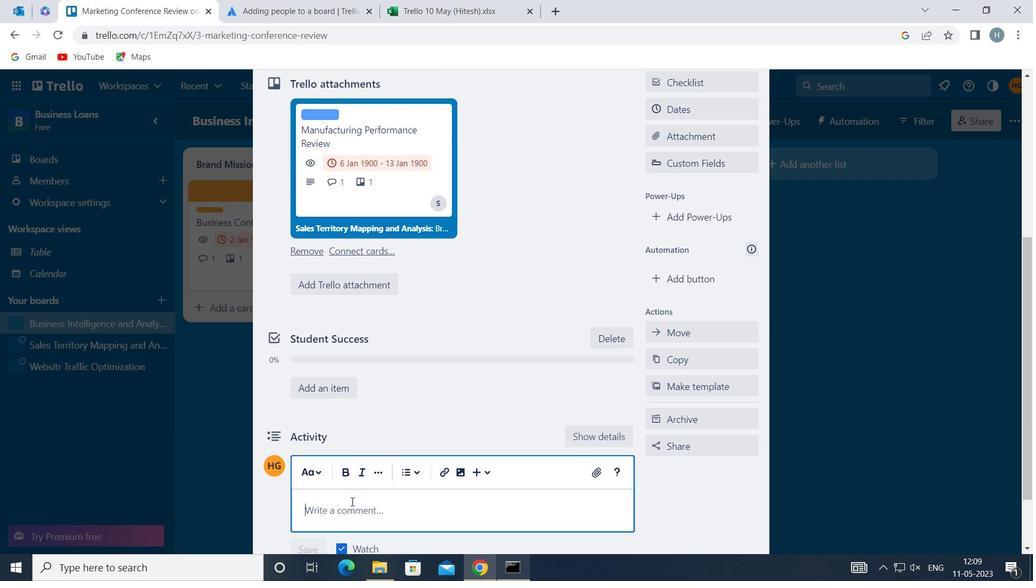 
Action: Key pressed <Key.shift>LET<Key.space>US<Key.space>CELEBRATE<Key.space>OUR<Key.space>PROGRESS<Key.space>AND<Key.space>FEEP<Key.space>P<Key.backspace><Key.backspace><Key.backspace><Key.backspace><Key.backspace><Key.backspace>KEEP<Key.space>PUSHING<Key.space>FORWARD<Key.space>AS<Key.space>THIS<Key.space>R<Key.backspace>TASK<Key.space>IS<Key.space>AN<Key.space>IMPORTANT<Key.space>MILESTONE<Key.space>IN<Key.space>OUR<Key.space>PROJECT
Screenshot: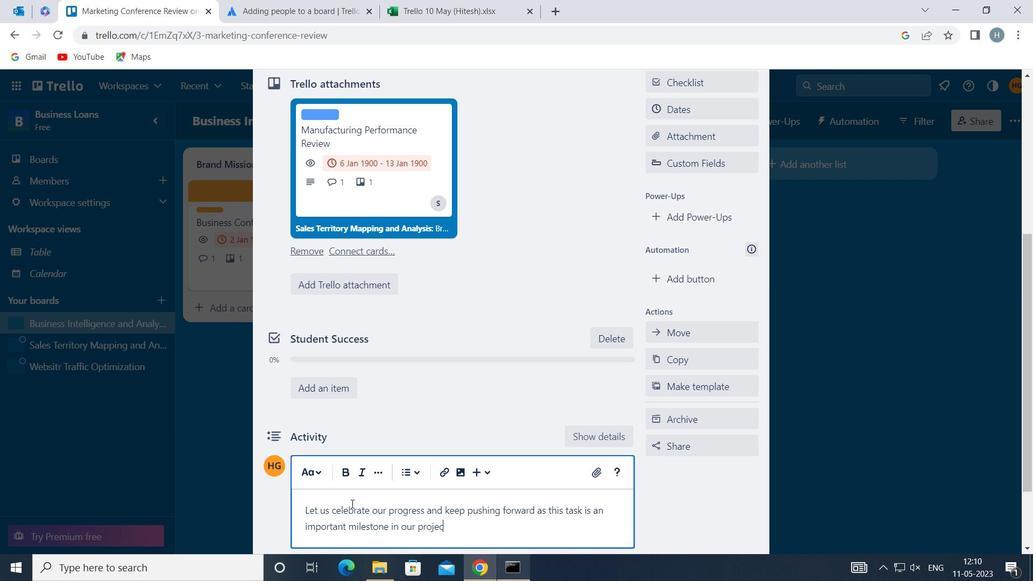 
Action: Mouse moved to (331, 522)
Screenshot: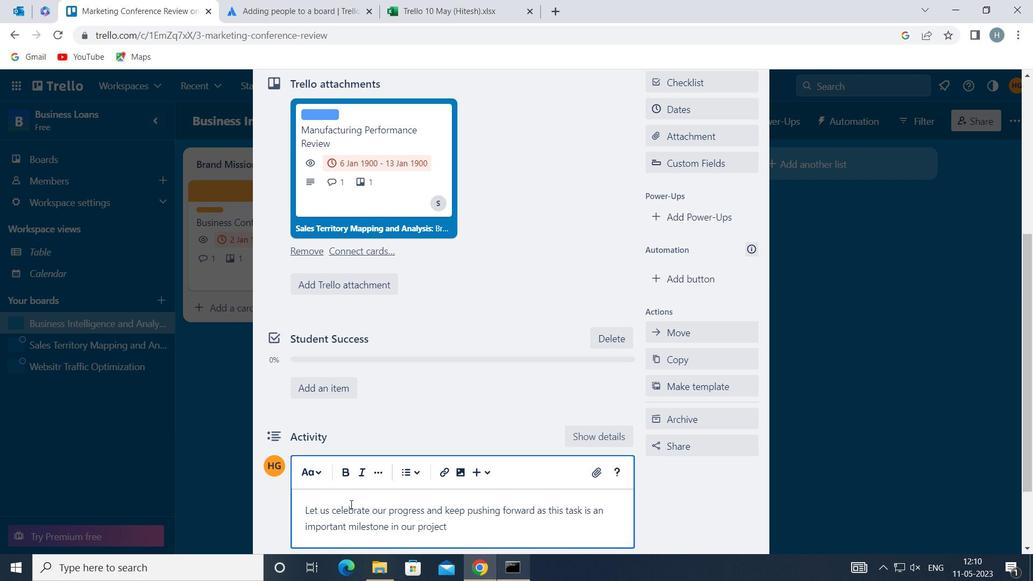 
Action: Mouse scrolled (331, 521) with delta (0, 0)
Screenshot: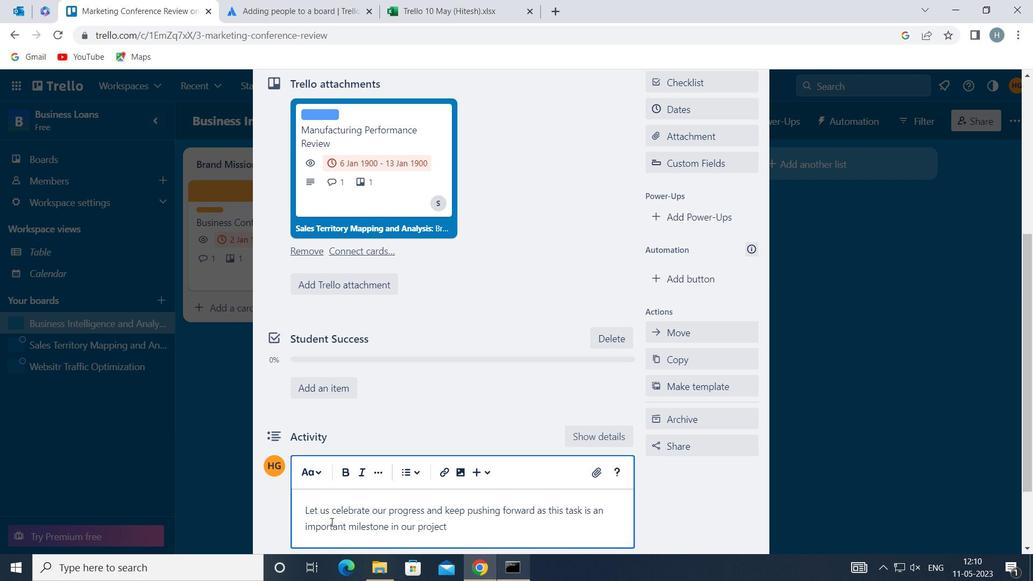 
Action: Mouse scrolled (331, 521) with delta (0, 0)
Screenshot: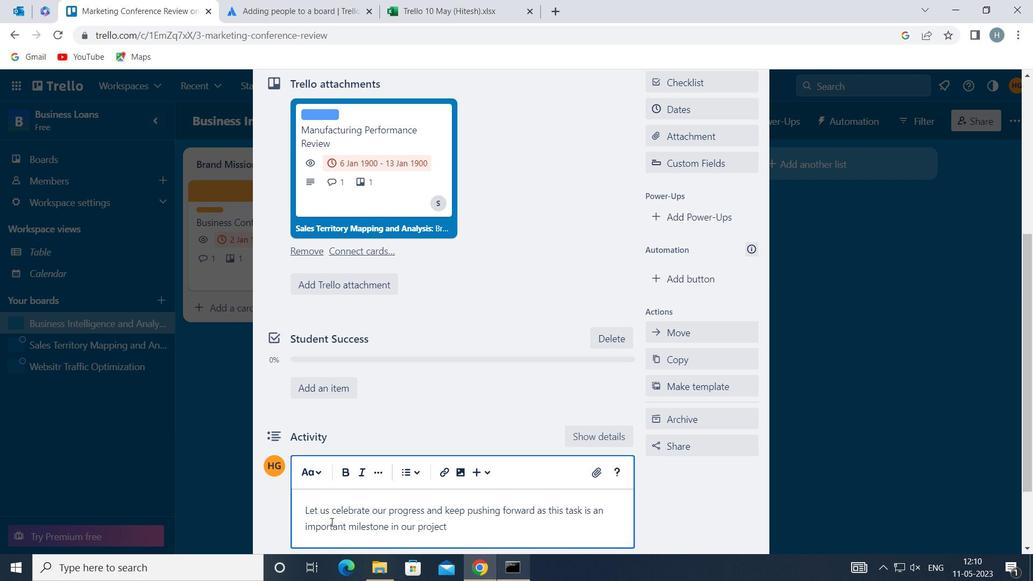 
Action: Mouse scrolled (331, 521) with delta (0, 0)
Screenshot: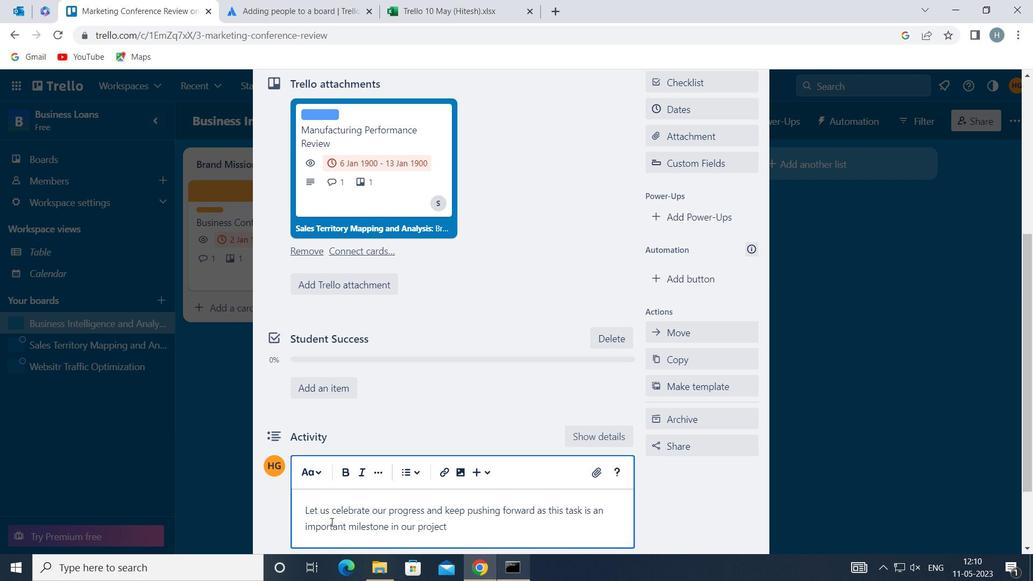 
Action: Mouse moved to (305, 470)
Screenshot: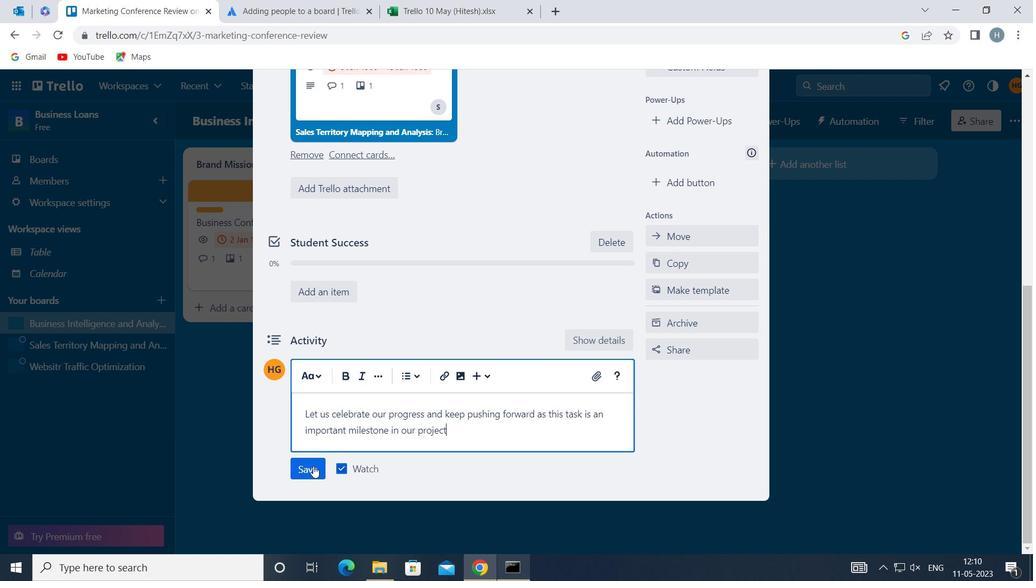 
Action: Mouse pressed left at (305, 470)
Screenshot: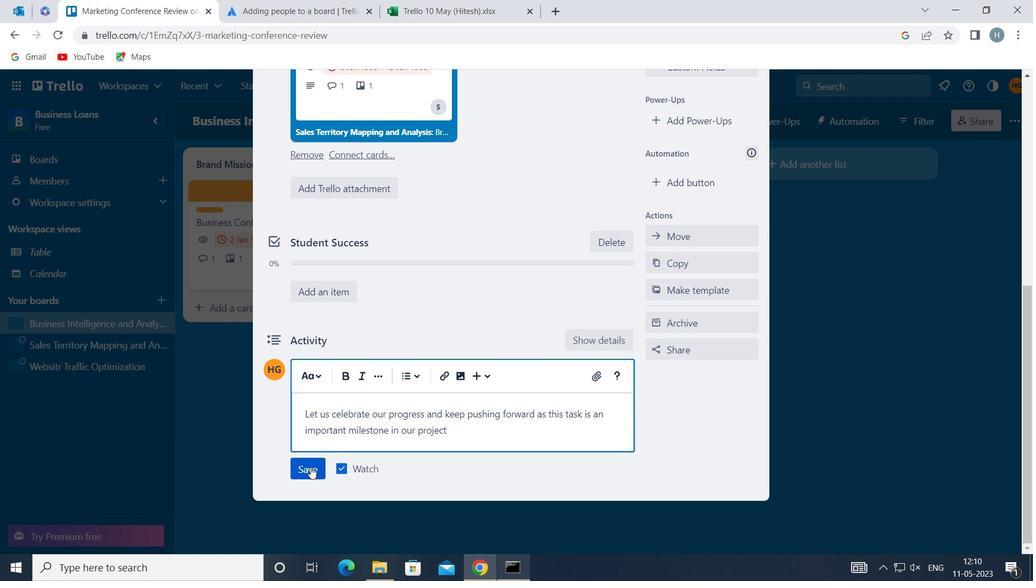 
Action: Mouse moved to (473, 407)
Screenshot: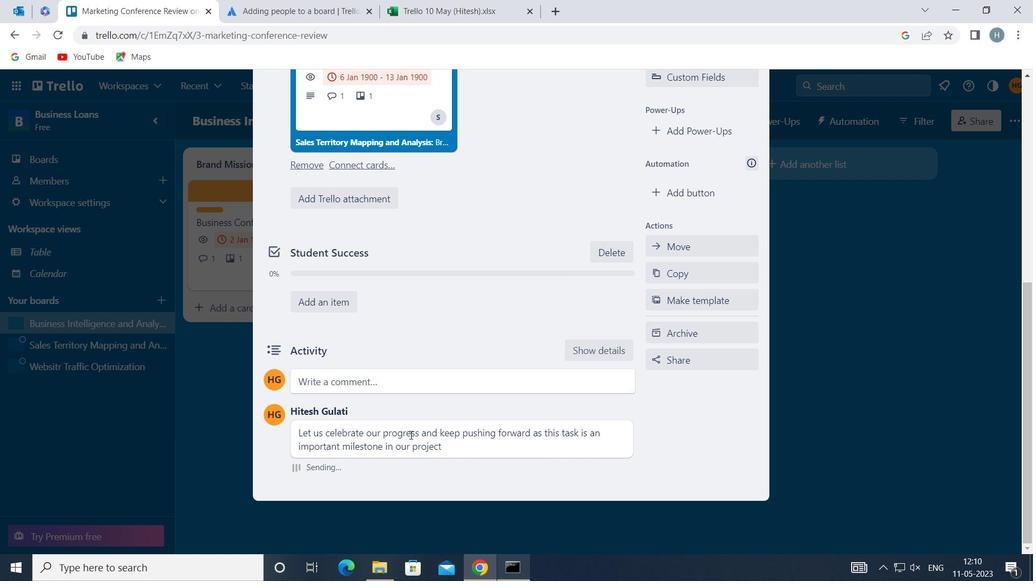 
Action: Mouse scrolled (473, 408) with delta (0, 0)
Screenshot: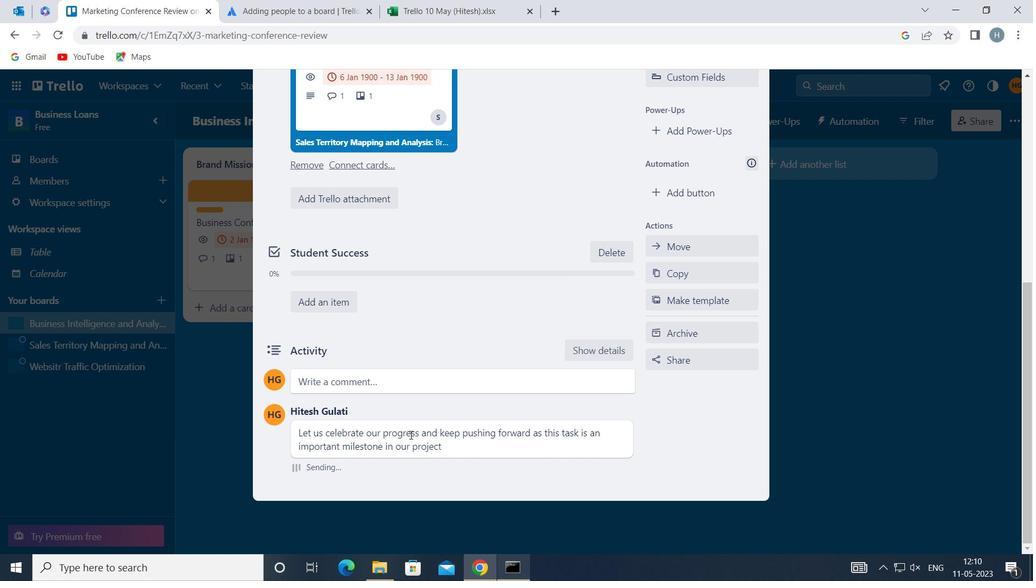 
Action: Mouse moved to (473, 407)
Screenshot: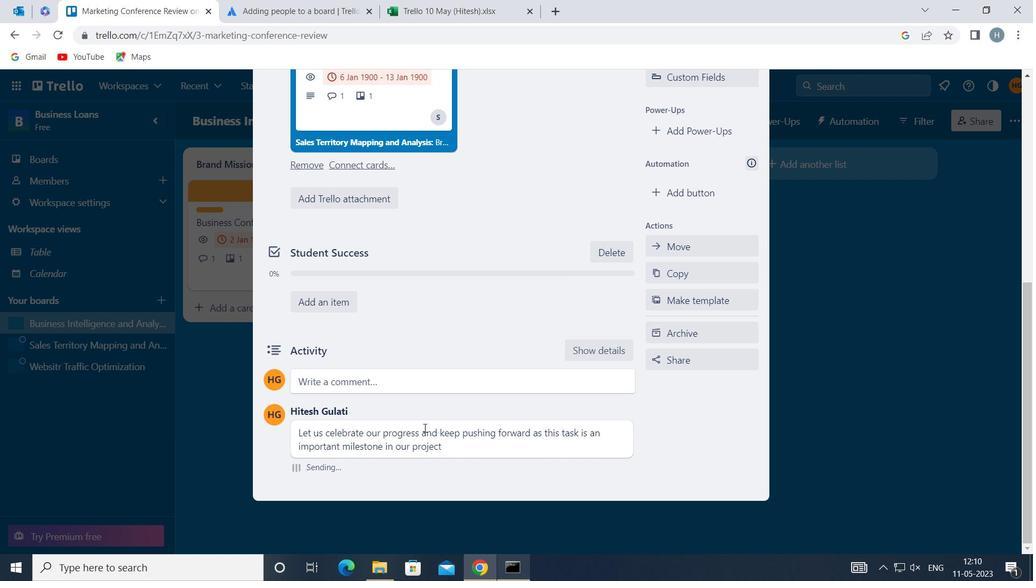 
Action: Mouse scrolled (473, 408) with delta (0, 0)
Screenshot: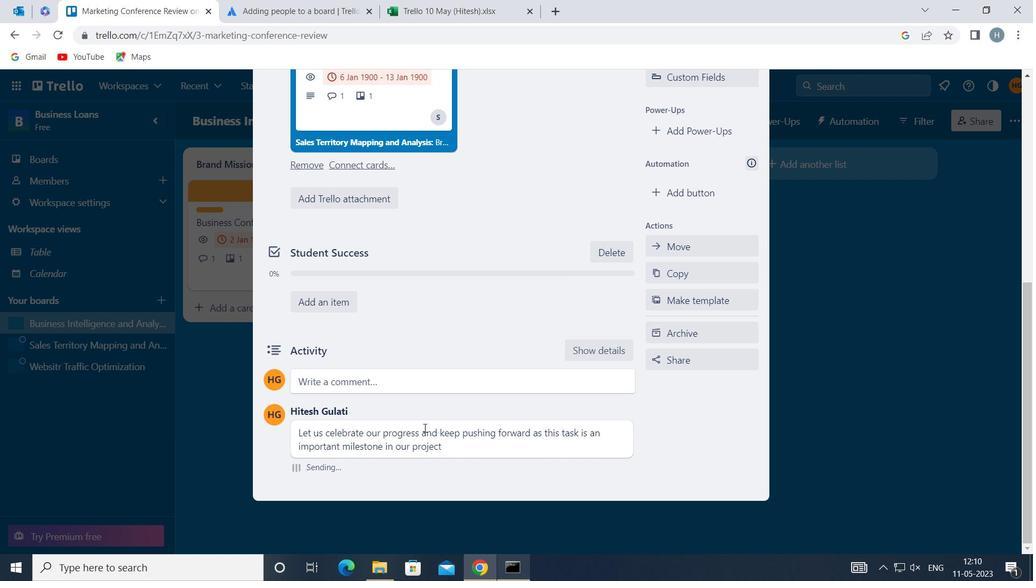 
Action: Mouse scrolled (473, 408) with delta (0, 0)
Screenshot: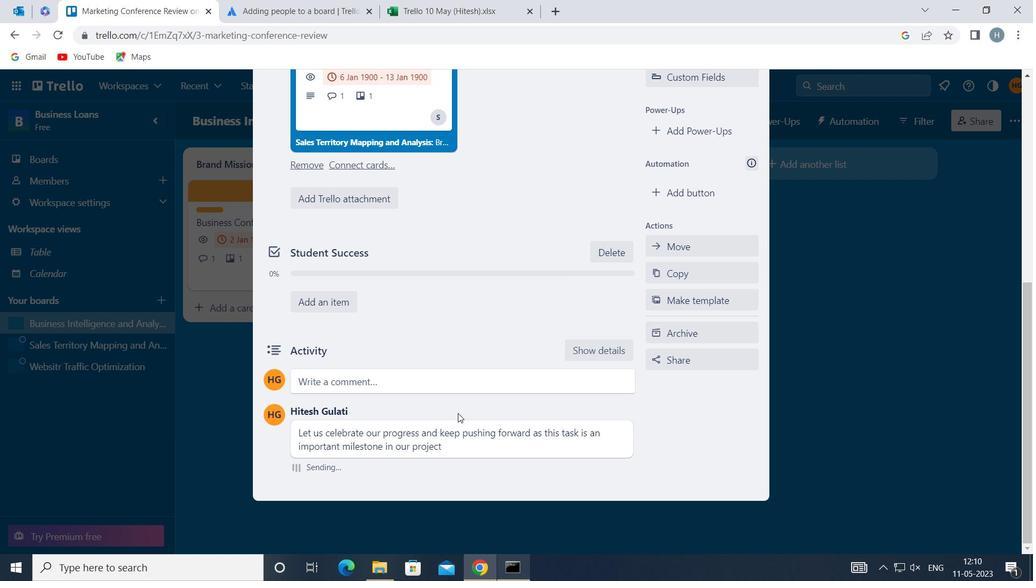 
Action: Mouse moved to (698, 223)
Screenshot: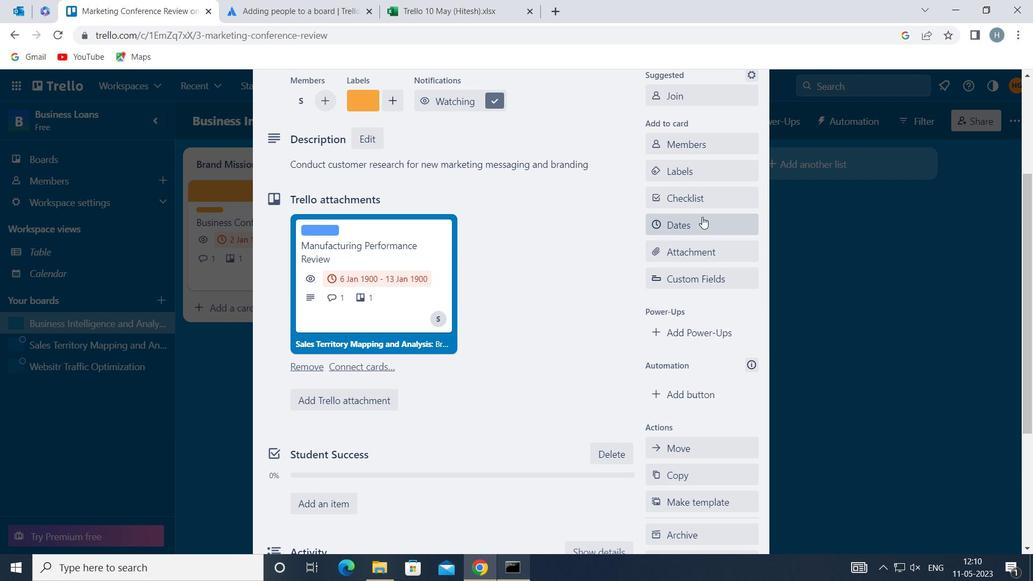
Action: Mouse pressed left at (698, 223)
Screenshot: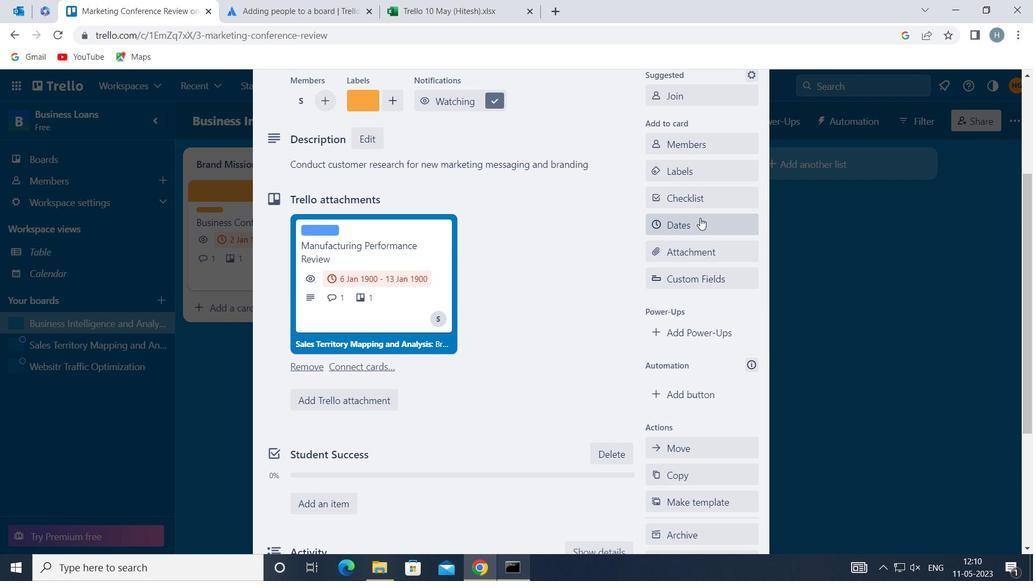 
Action: Mouse moved to (667, 362)
Screenshot: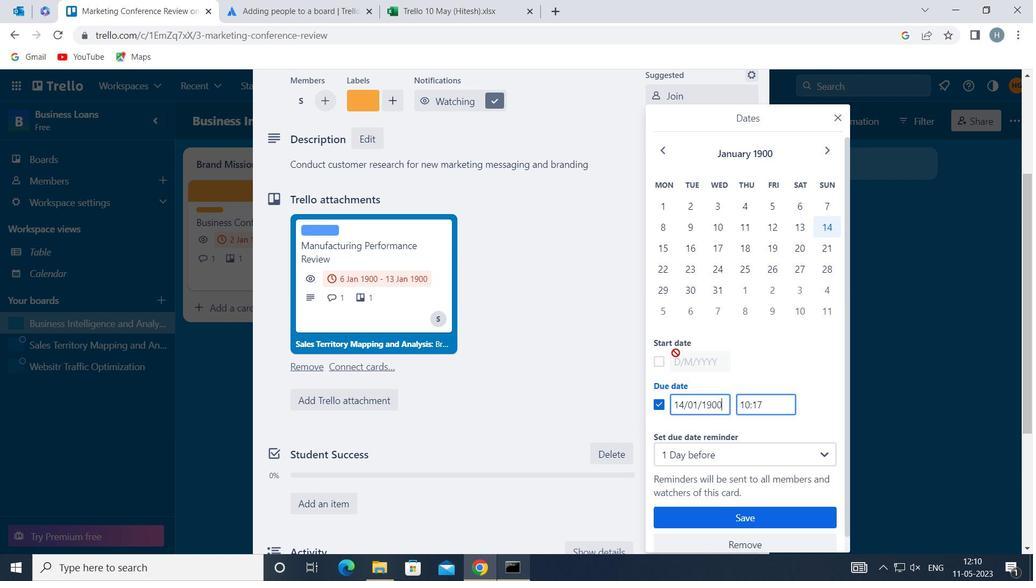 
Action: Mouse pressed left at (667, 362)
Screenshot: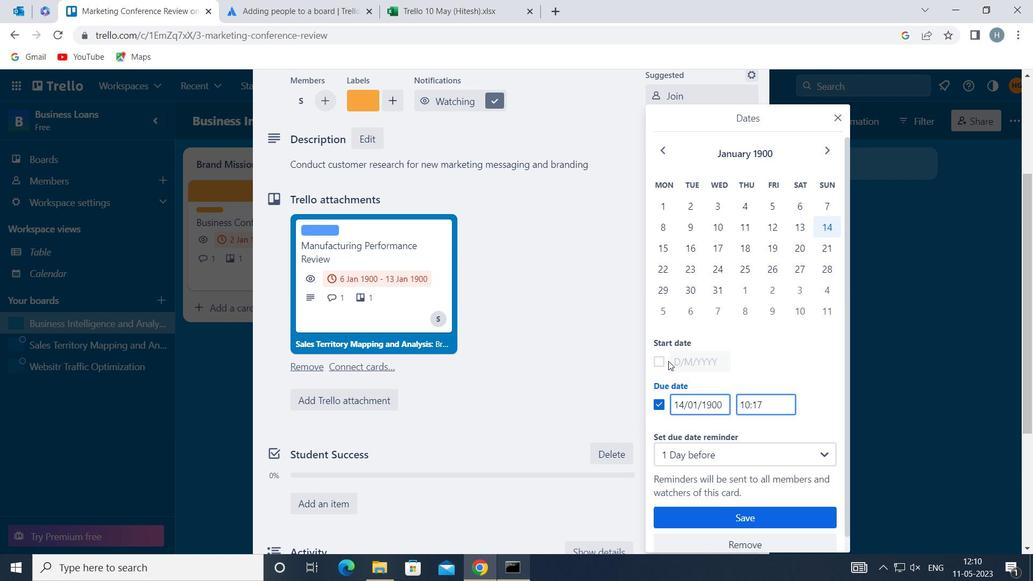 
Action: Mouse moved to (679, 356)
Screenshot: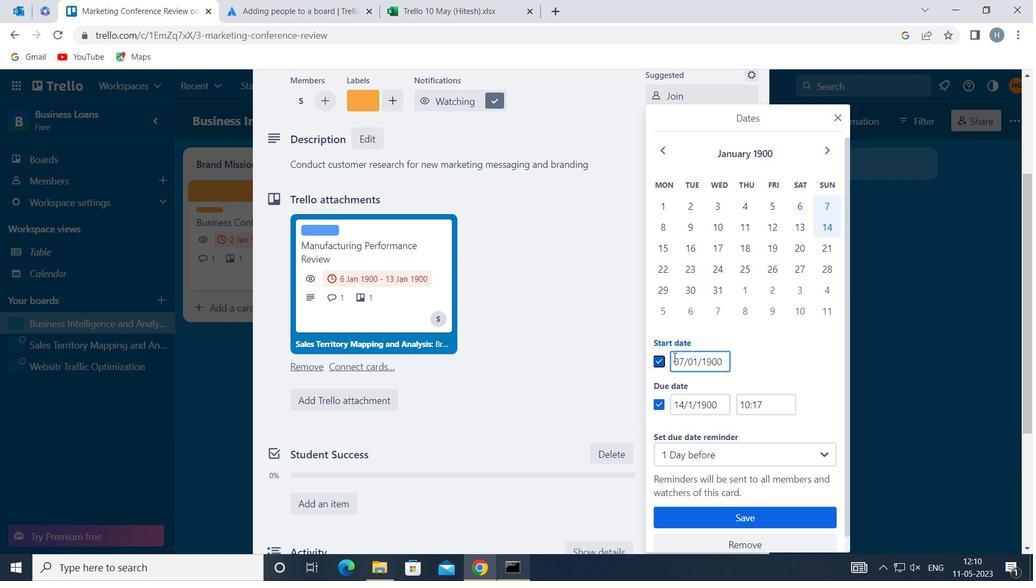 
Action: Mouse pressed left at (679, 356)
Screenshot: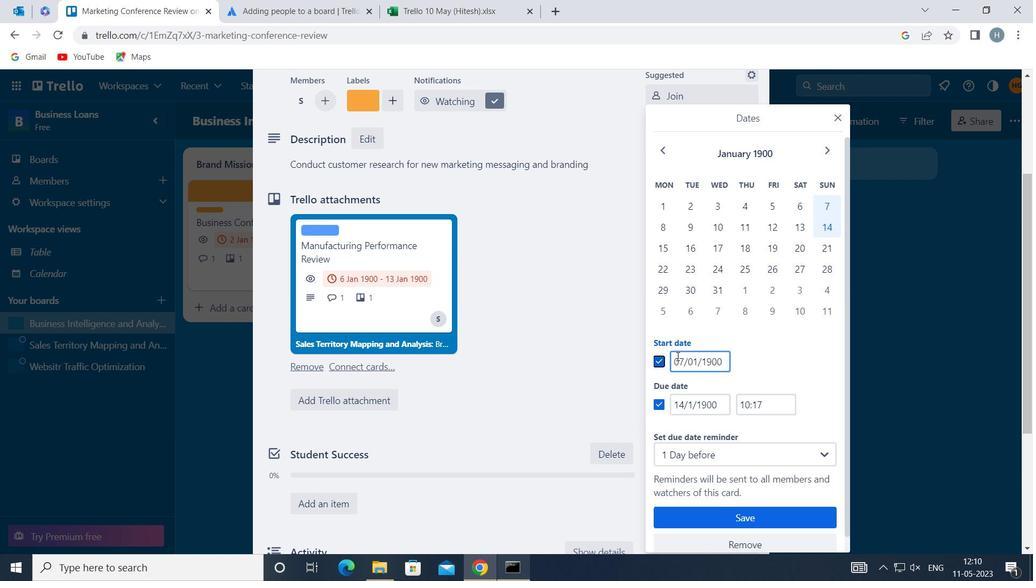 
Action: Mouse moved to (682, 356)
Screenshot: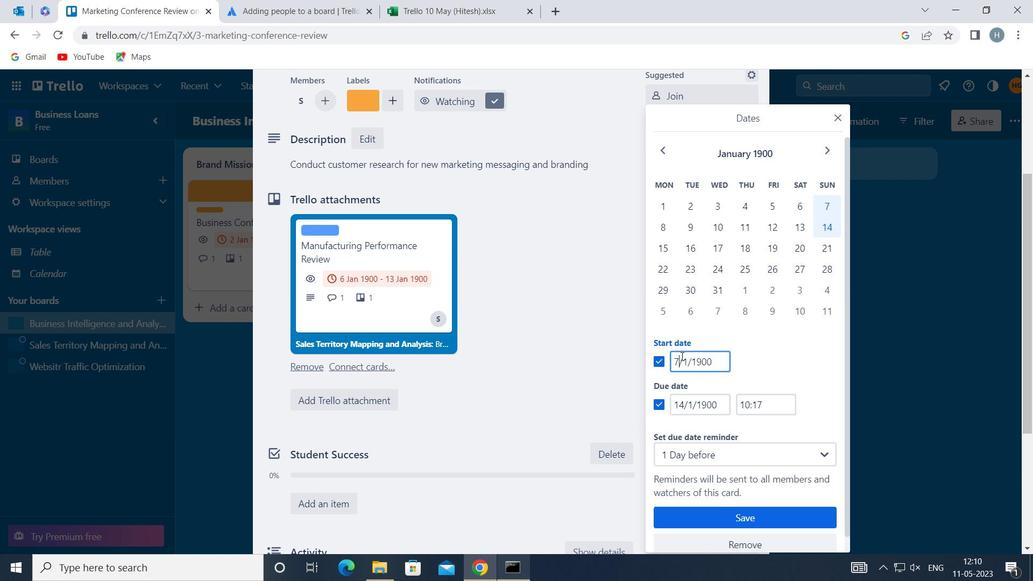 
Action: Key pressed <Key.backspace>8
Screenshot: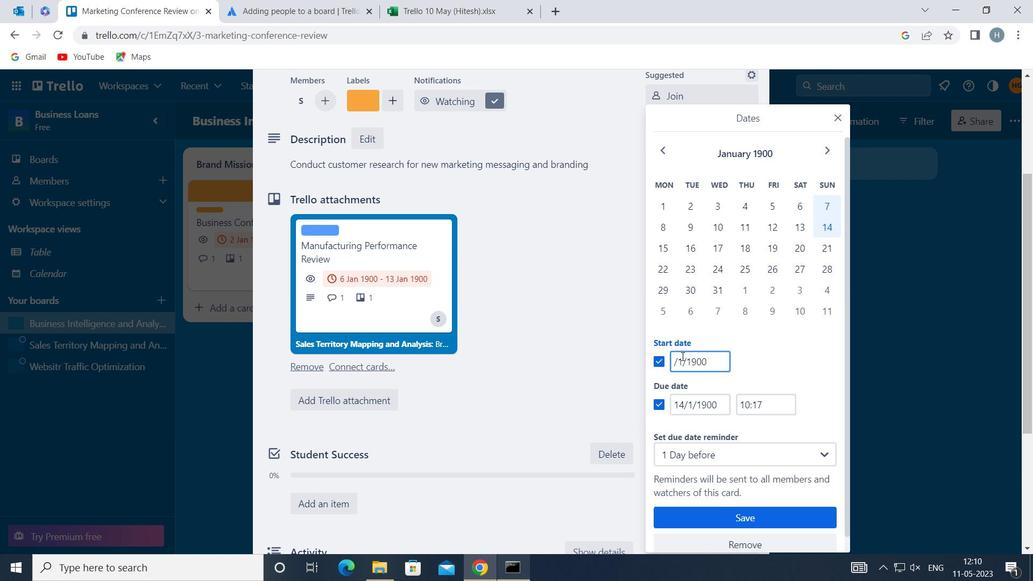 
Action: Mouse moved to (673, 396)
Screenshot: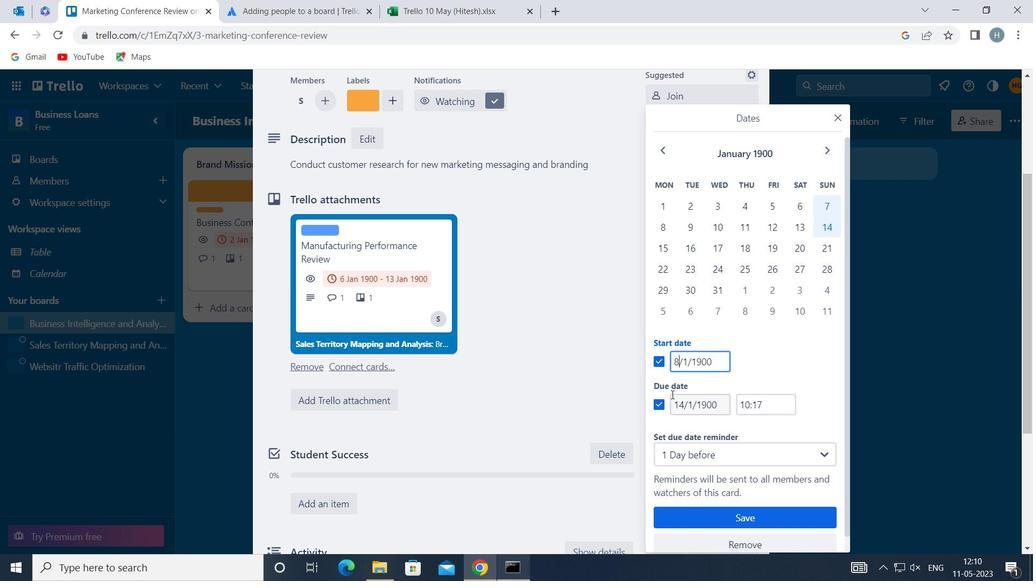 
Action: Mouse pressed left at (673, 396)
Screenshot: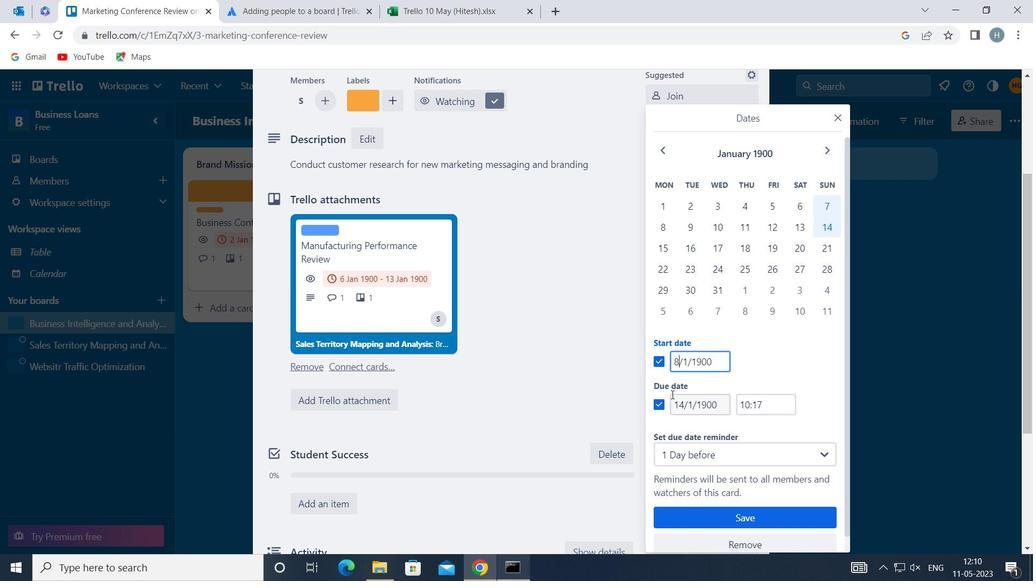 
Action: Mouse moved to (684, 402)
Screenshot: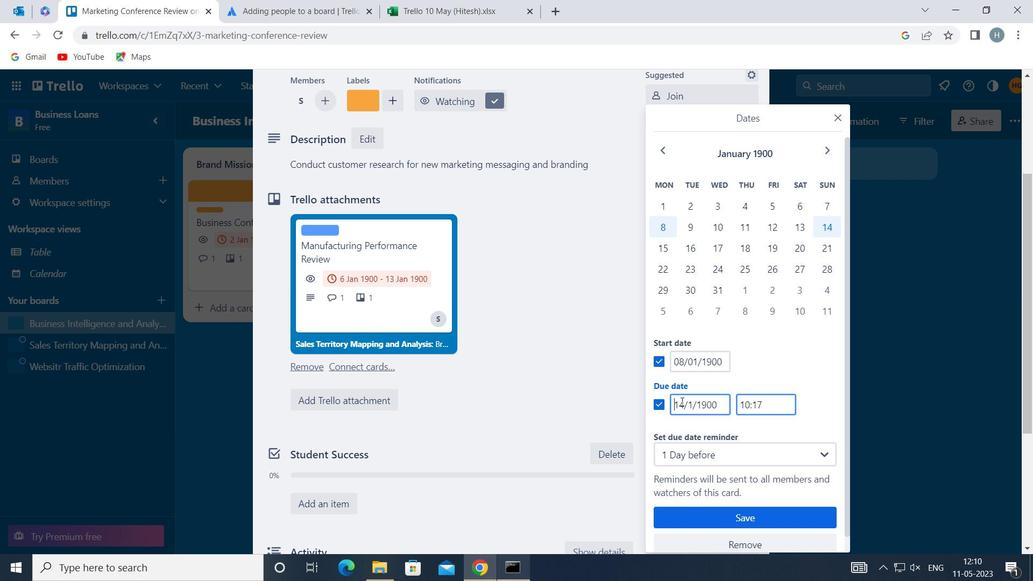 
Action: Mouse pressed left at (684, 402)
Screenshot: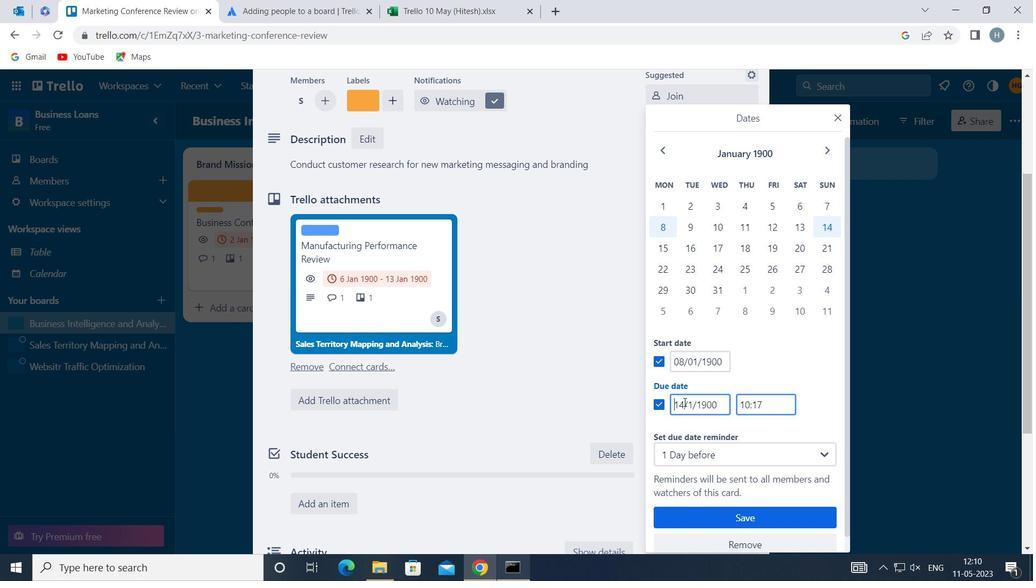 
Action: Mouse moved to (678, 398)
Screenshot: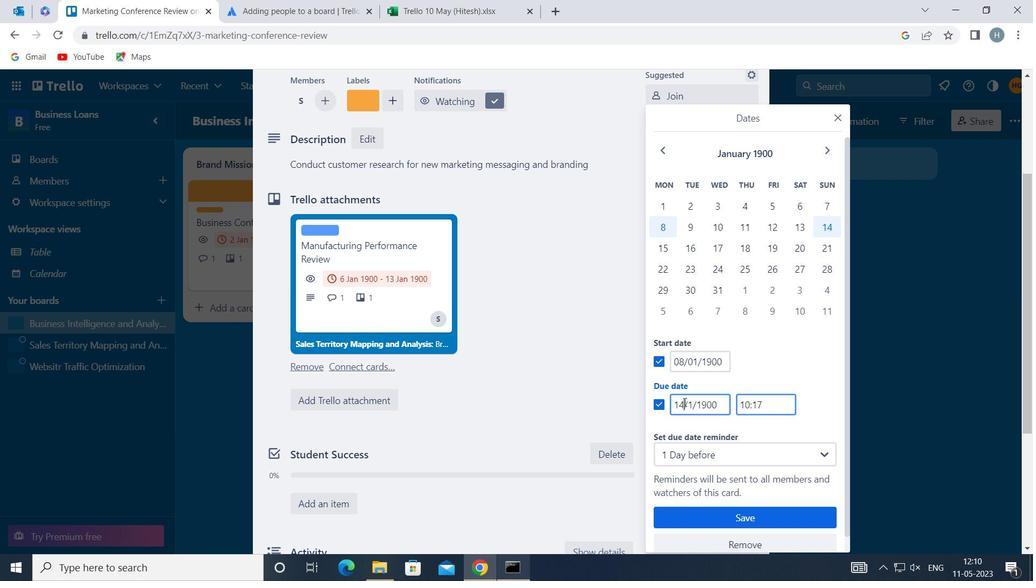 
Action: Key pressed <Key.backspace><Key.backspace>5<Key.backspace>15
Screenshot: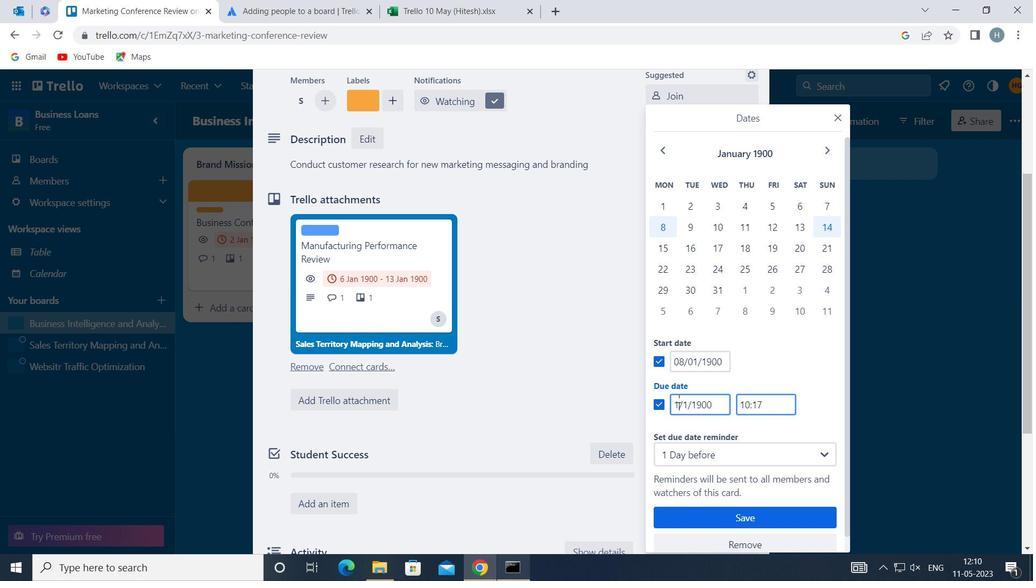 
Action: Mouse moved to (725, 512)
Screenshot: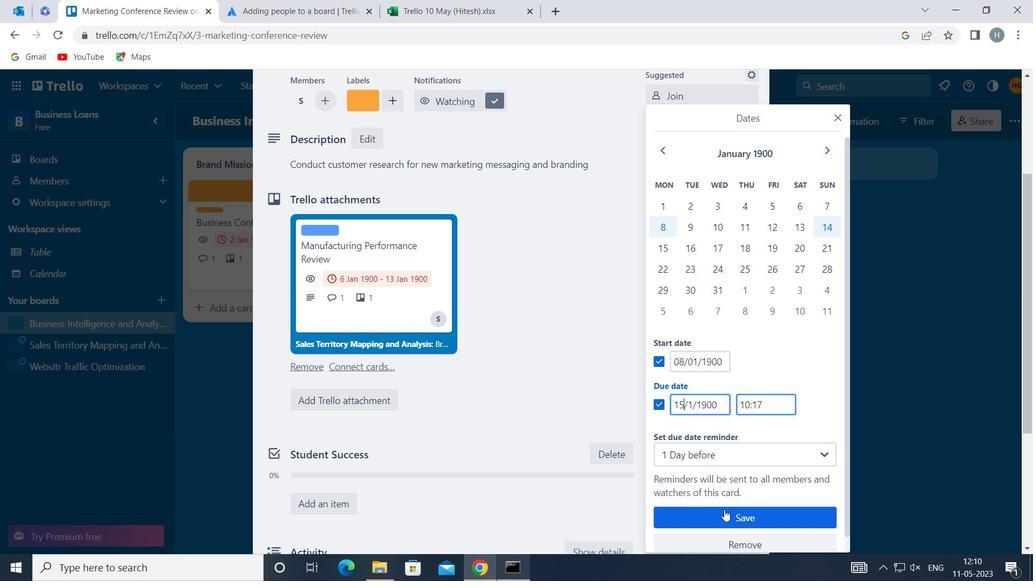 
Action: Mouse pressed left at (725, 512)
Screenshot: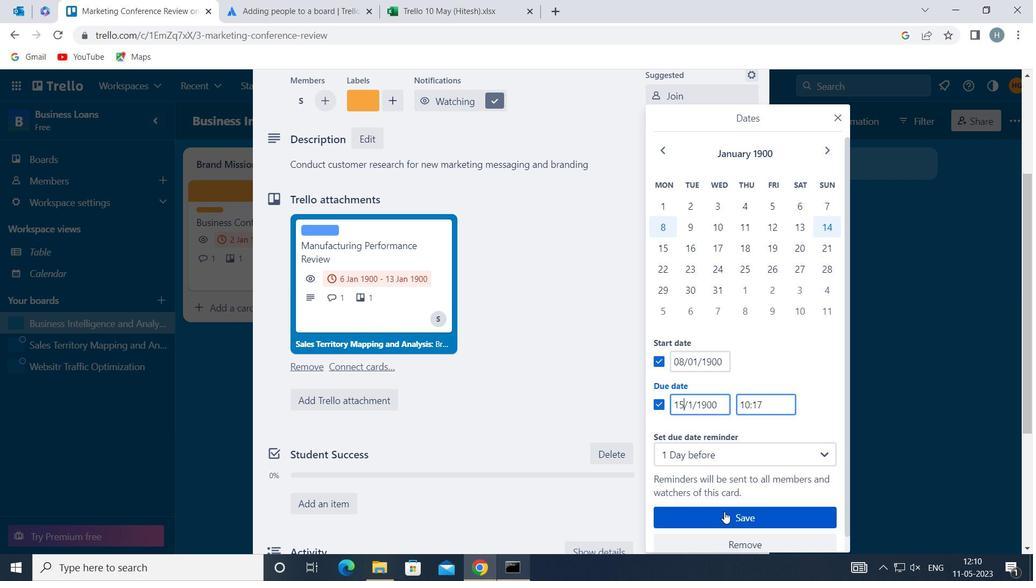 
Action: Mouse moved to (563, 451)
Screenshot: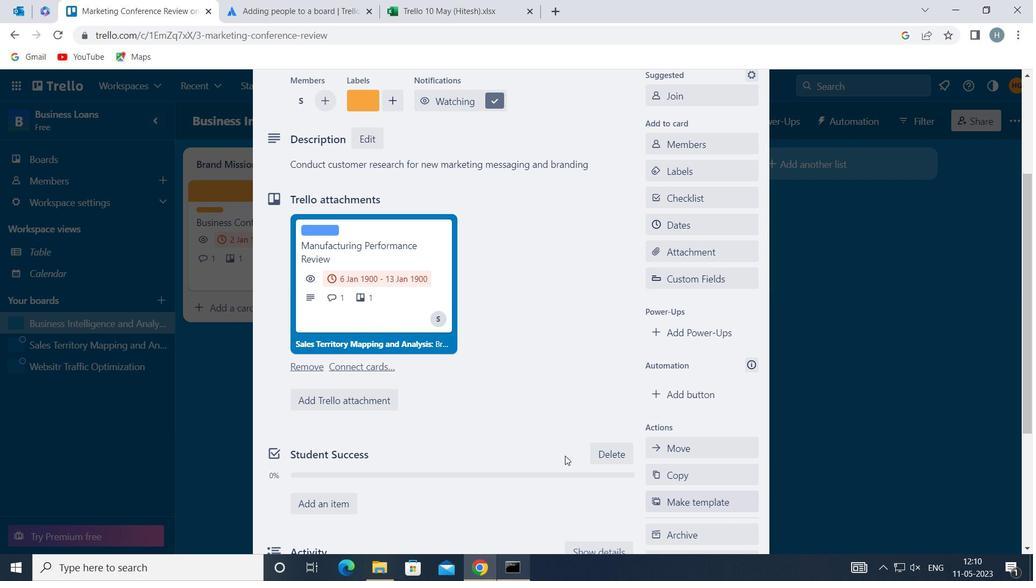 
